 Task: Find connections with filter location Kadaň with filter topic #CVwith filter profile language French with filter current company Micron Technology with filter school Indian Institute of Information Technology, Design and Manufacturing, Jabalpur with filter industry Electric Power Transmission, Control, and Distribution with filter service category Management with filter keywords title VP of Miscellaneous Stuff
Action: Mouse moved to (543, 66)
Screenshot: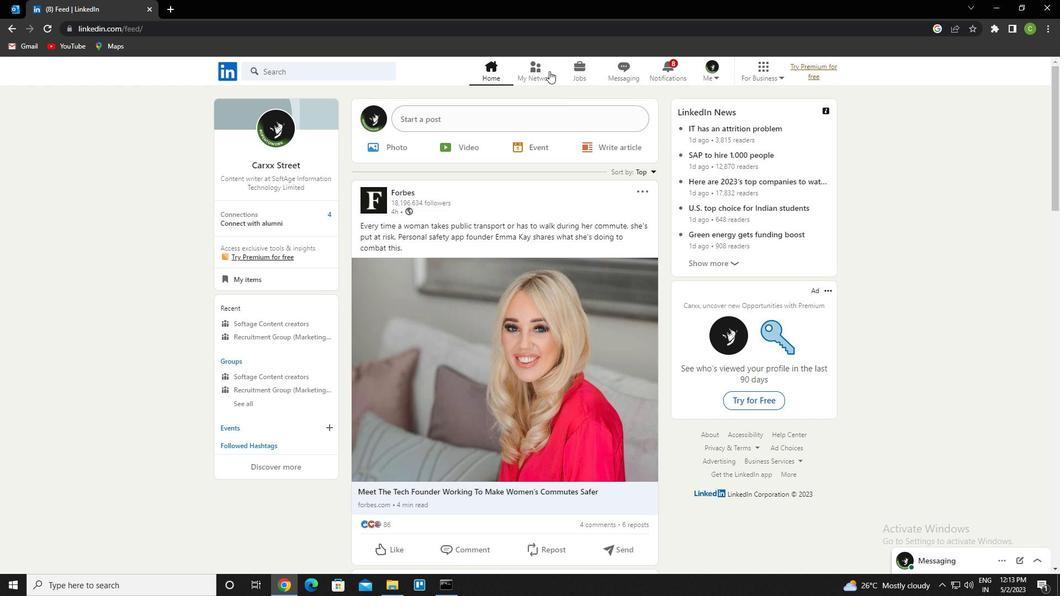 
Action: Mouse pressed left at (543, 66)
Screenshot: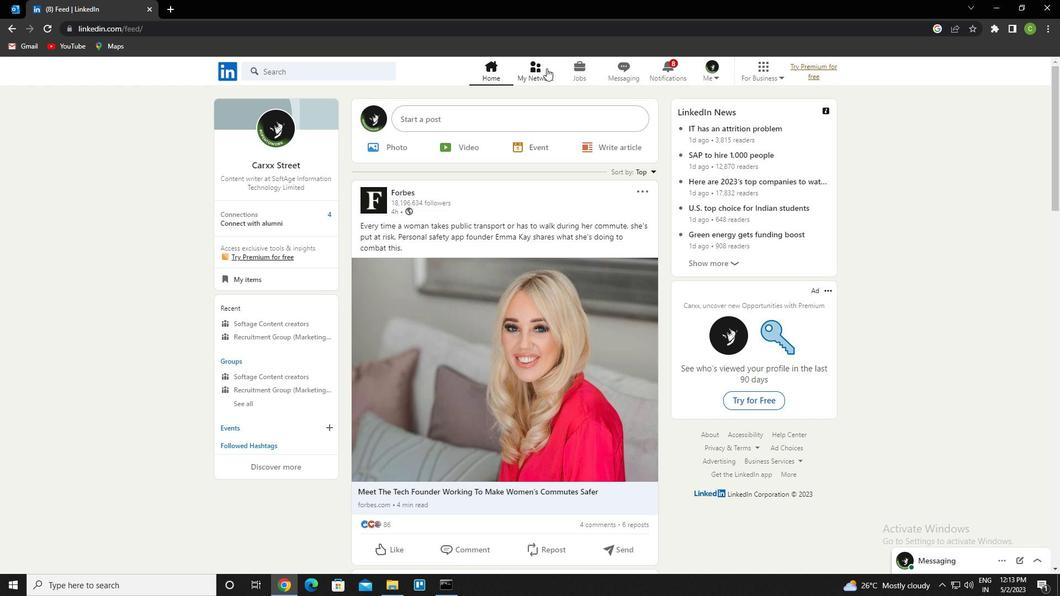 
Action: Mouse moved to (326, 133)
Screenshot: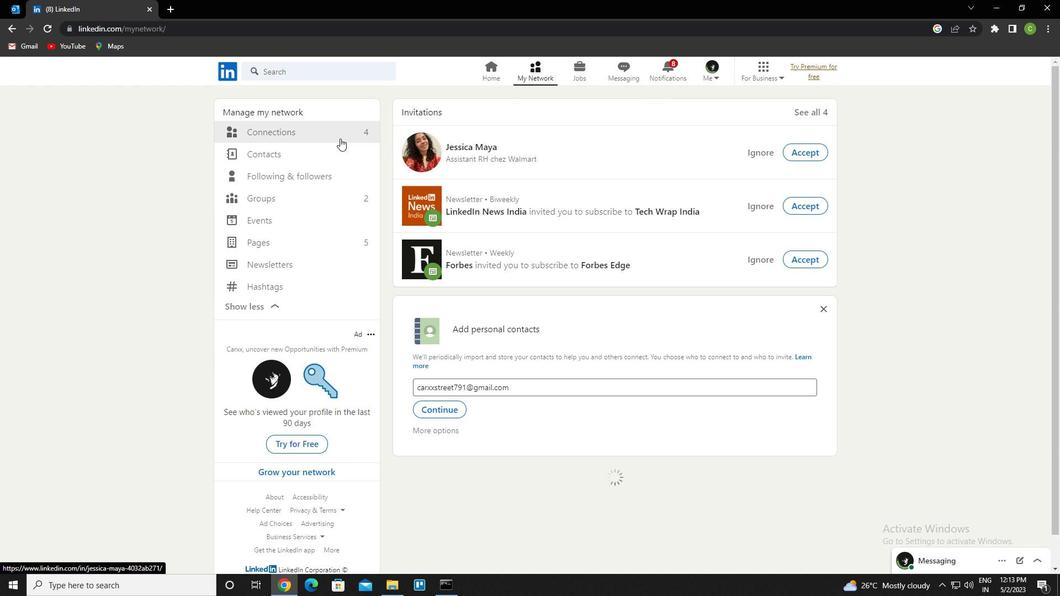 
Action: Mouse pressed left at (326, 133)
Screenshot: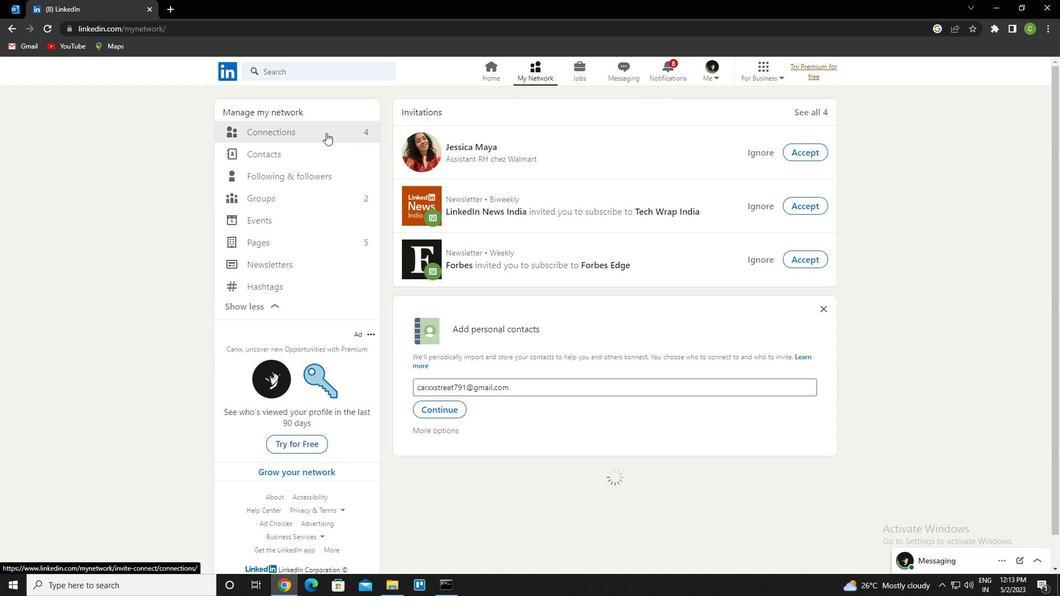
Action: Mouse moved to (616, 136)
Screenshot: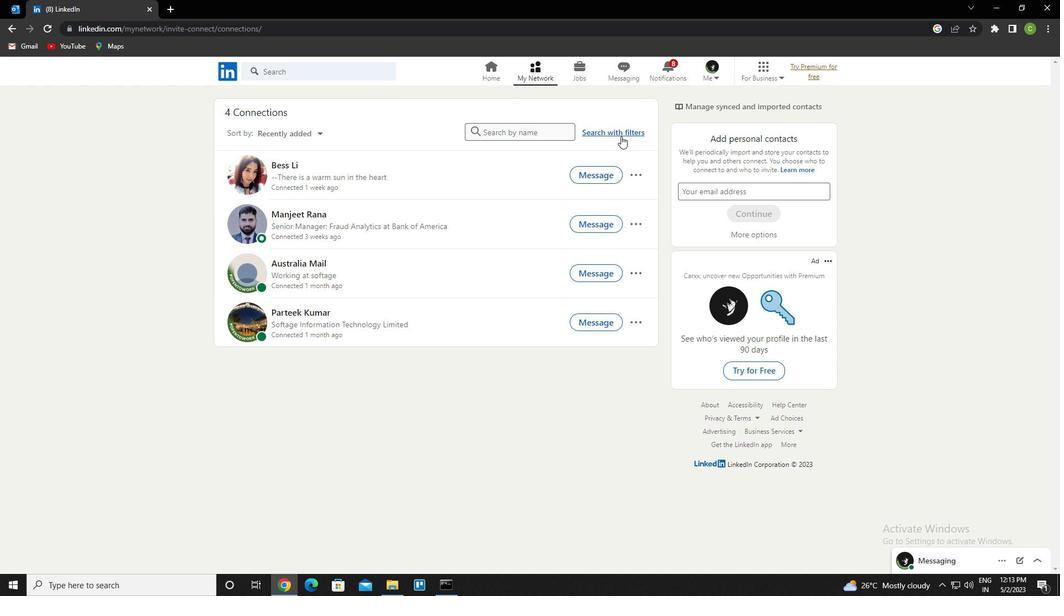 
Action: Mouse pressed left at (616, 136)
Screenshot: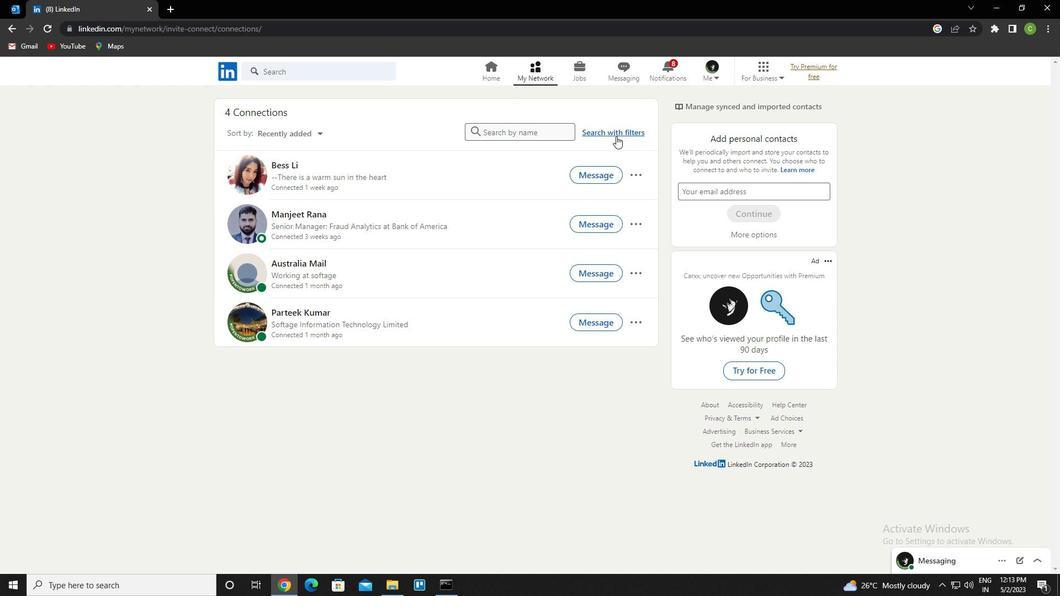 
Action: Mouse moved to (568, 101)
Screenshot: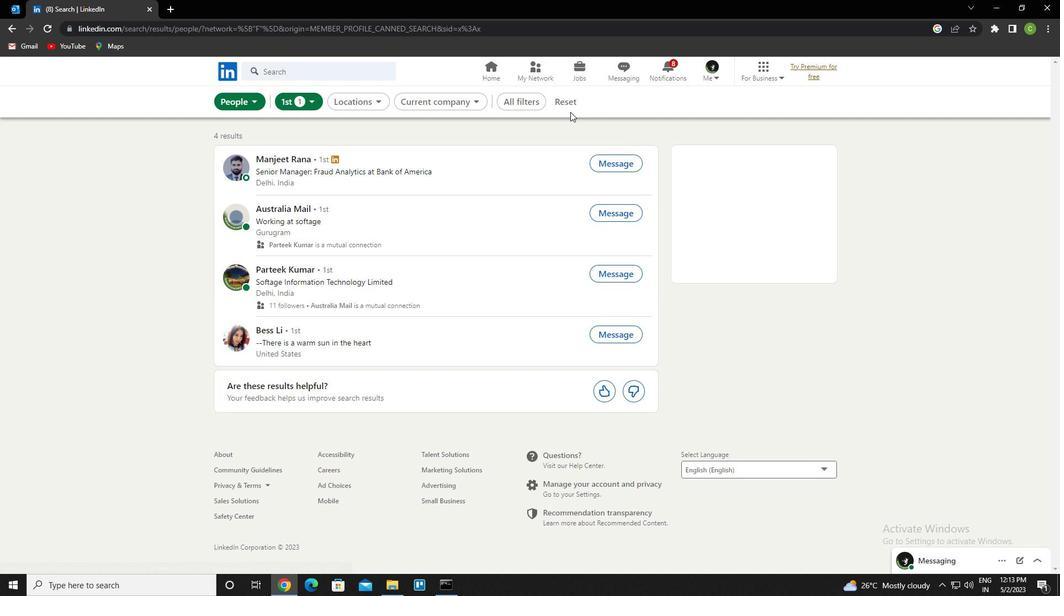 
Action: Mouse pressed left at (568, 101)
Screenshot: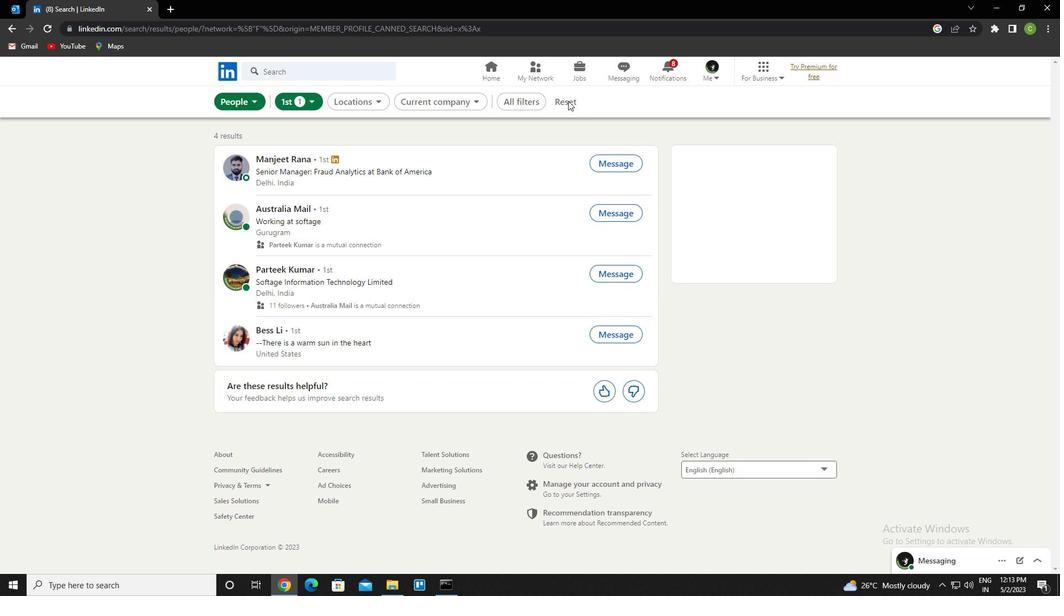 
Action: Mouse moved to (554, 101)
Screenshot: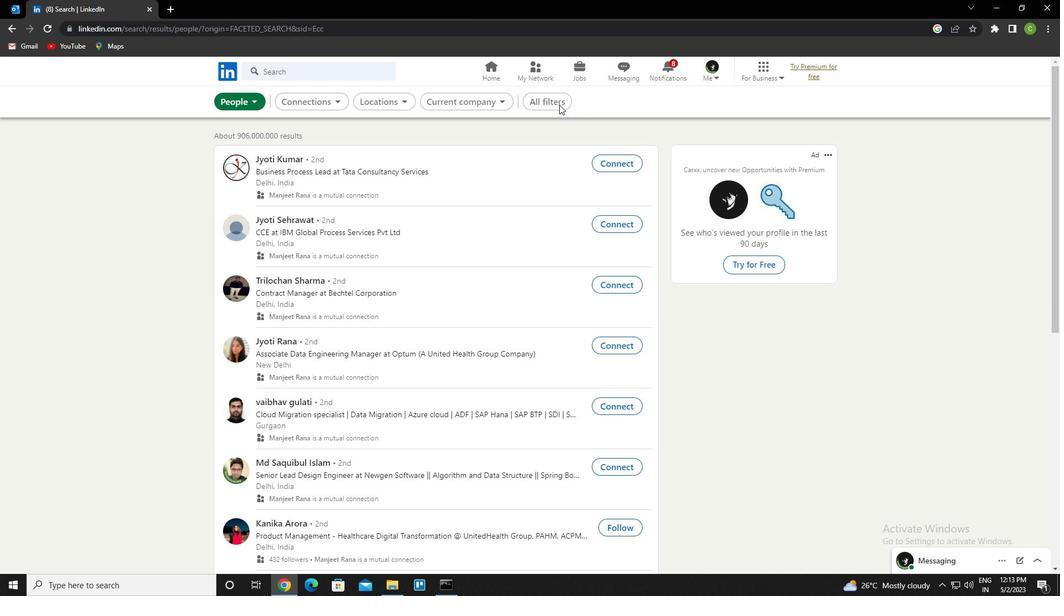 
Action: Mouse pressed left at (554, 101)
Screenshot: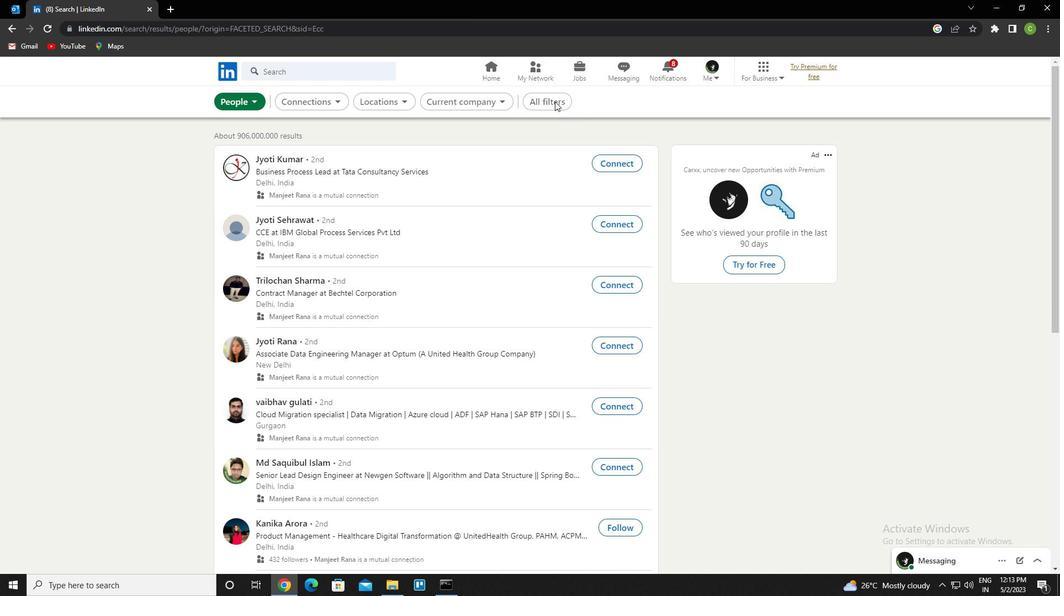 
Action: Mouse moved to (864, 361)
Screenshot: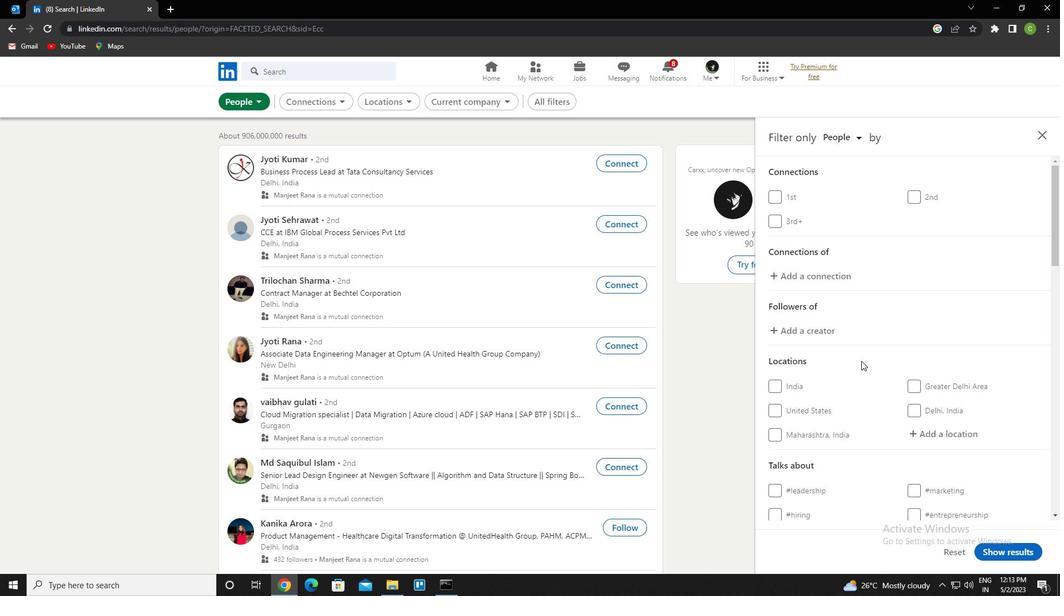 
Action: Mouse scrolled (864, 360) with delta (0, 0)
Screenshot: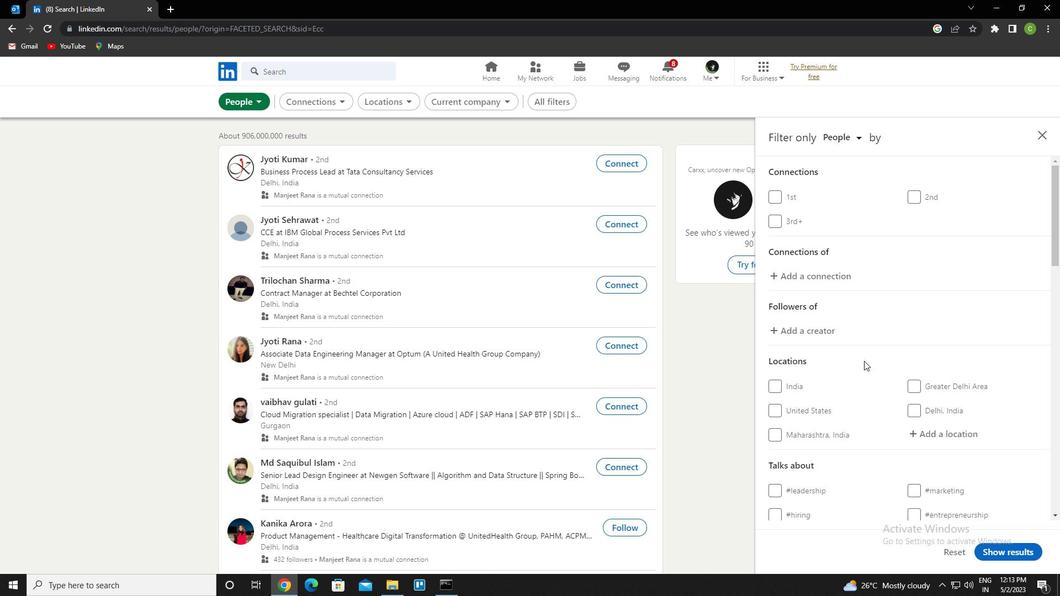 
Action: Mouse scrolled (864, 360) with delta (0, 0)
Screenshot: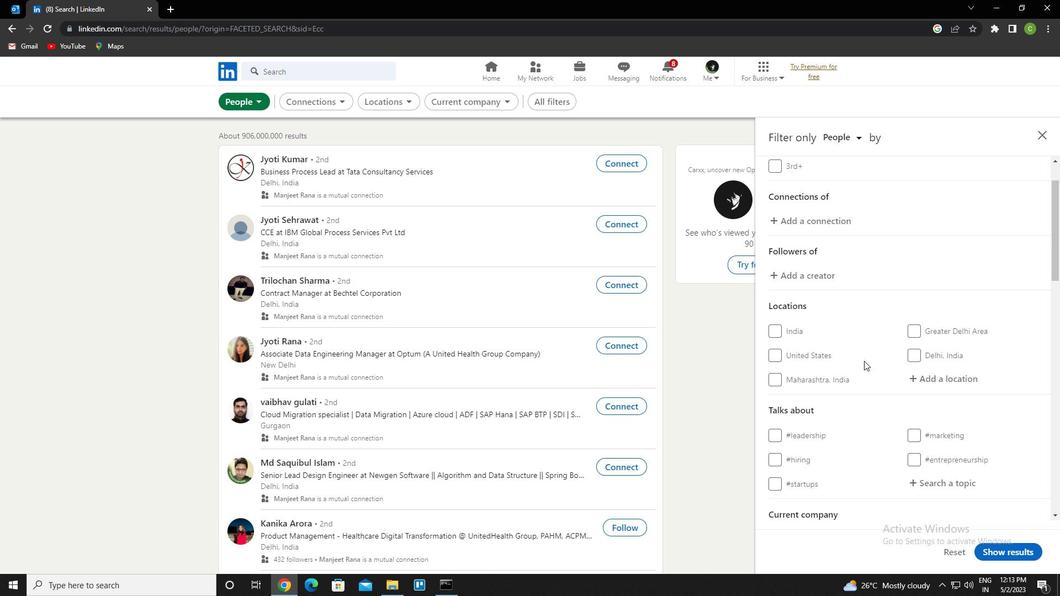 
Action: Mouse moved to (940, 323)
Screenshot: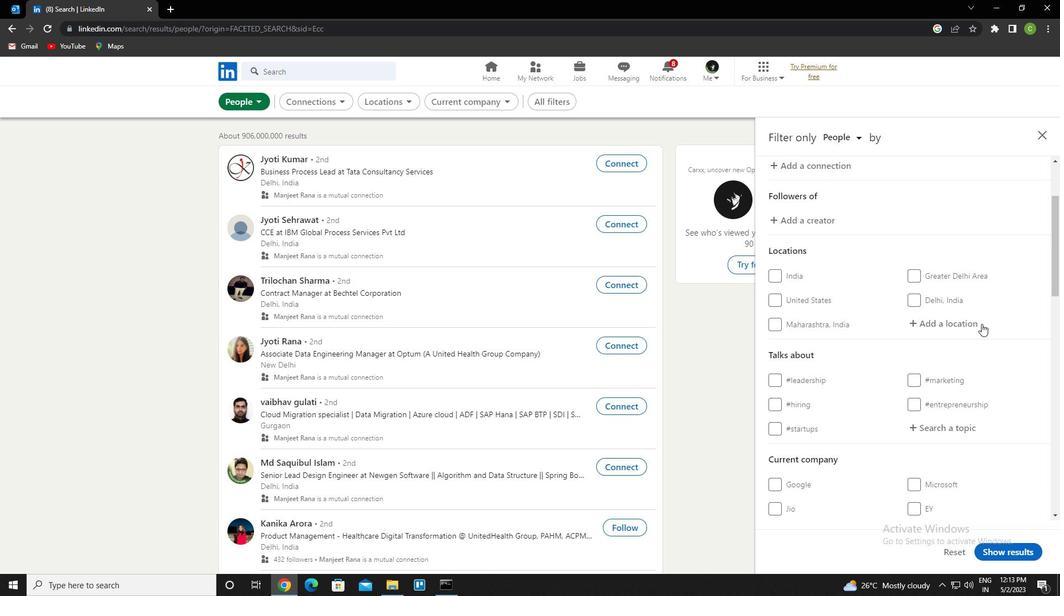 
Action: Mouse pressed left at (940, 323)
Screenshot: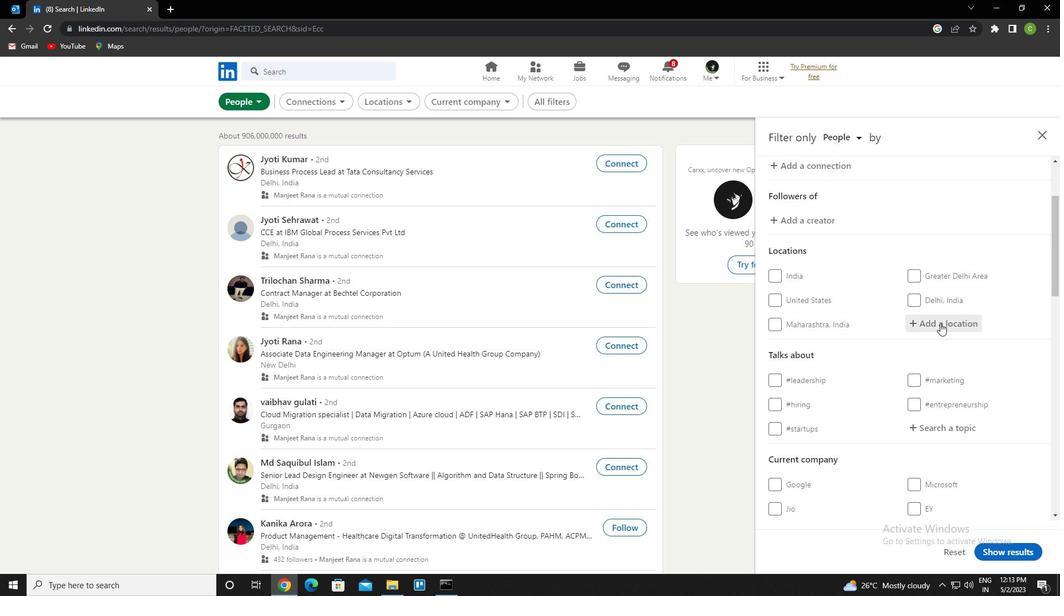 
Action: Key pressed <Key.caps_lock>k<Key.caps_lock>adan<Key.down><Key.enter>
Screenshot: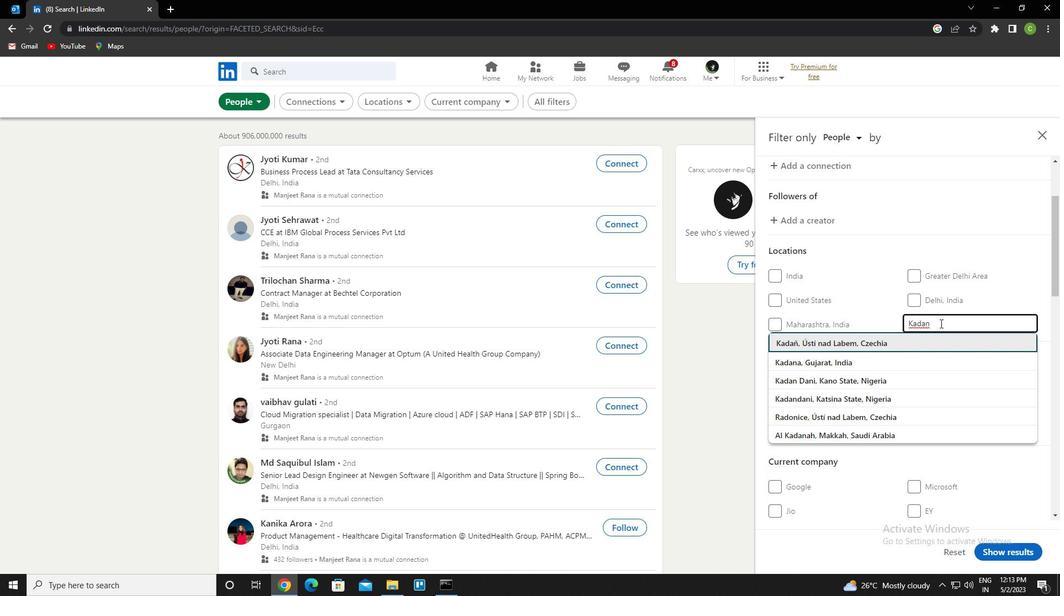 
Action: Mouse scrolled (940, 323) with delta (0, 0)
Screenshot: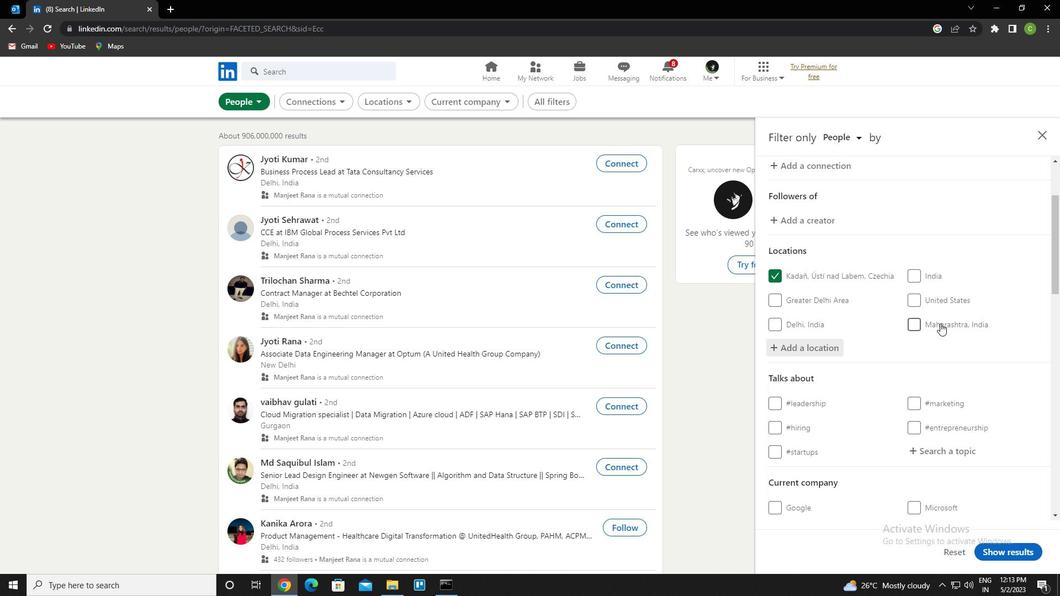 
Action: Mouse scrolled (940, 323) with delta (0, 0)
Screenshot: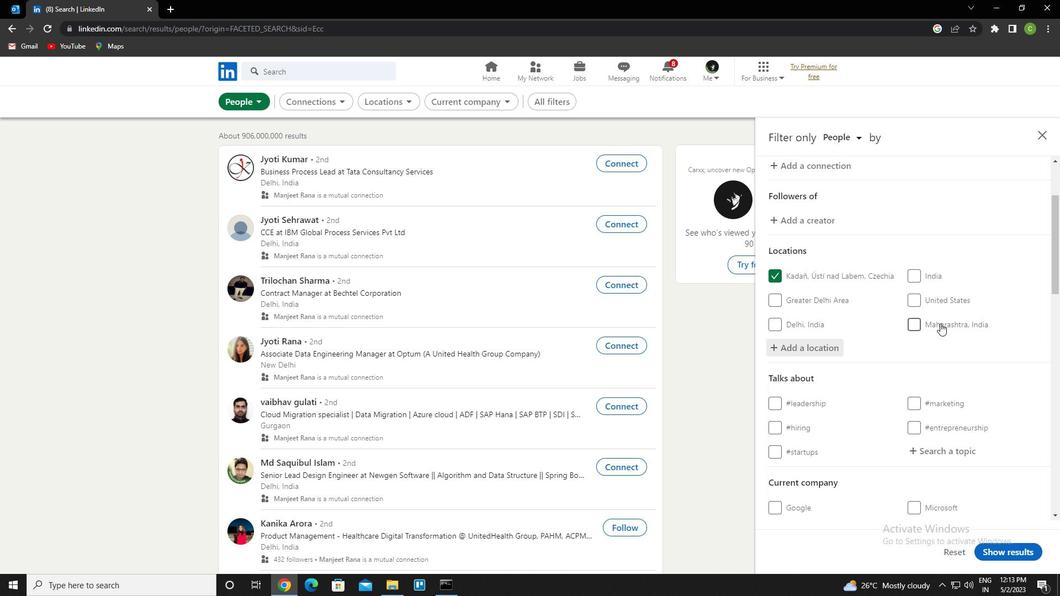 
Action: Mouse moved to (944, 336)
Screenshot: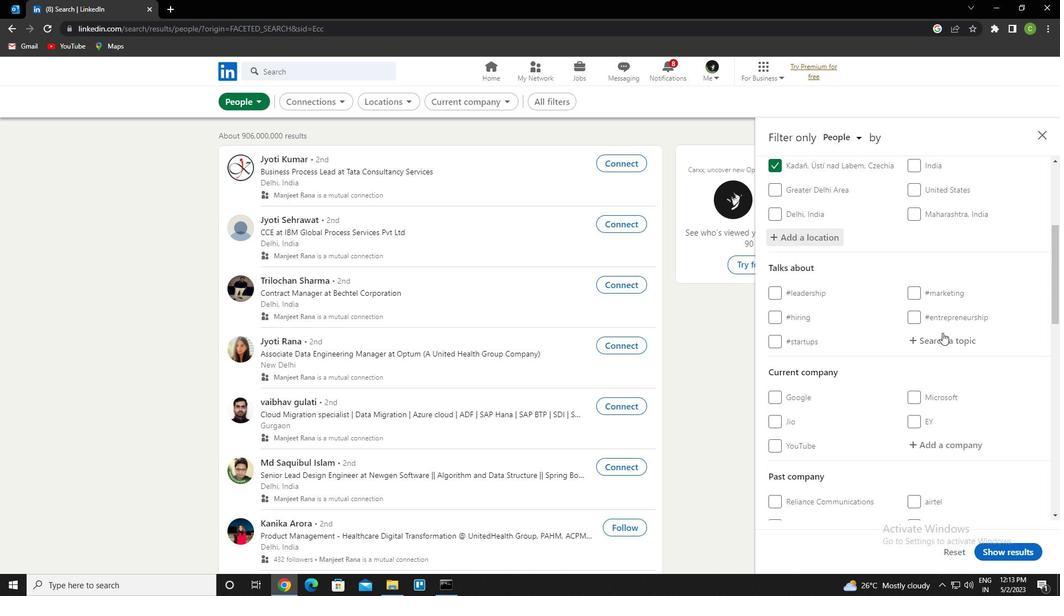
Action: Mouse pressed left at (944, 336)
Screenshot: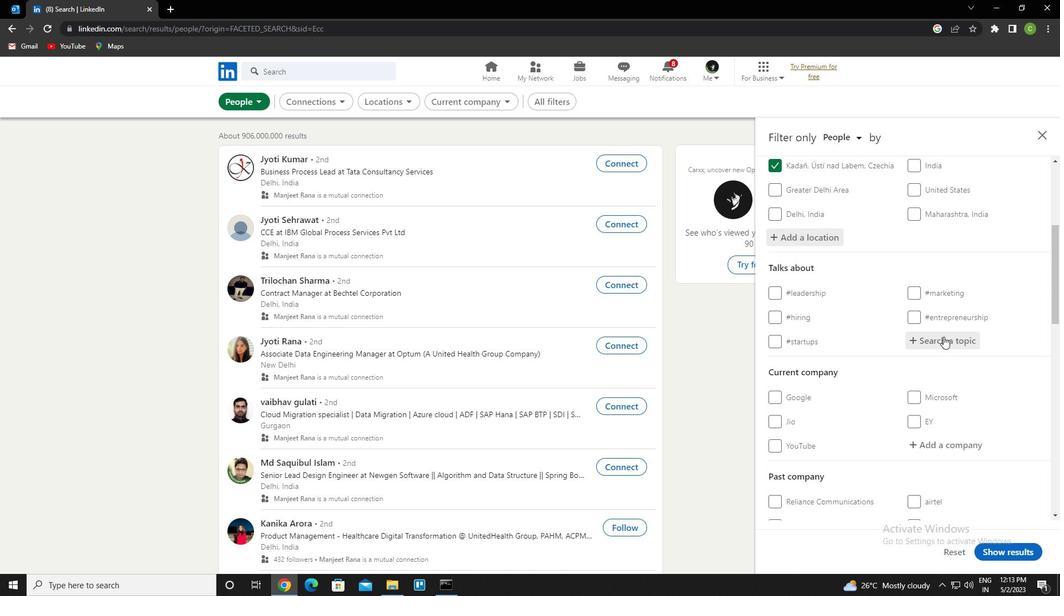 
Action: Key pressed vc<Key.backspace><Key.backspace>cv<Key.down><Key.enter>
Screenshot: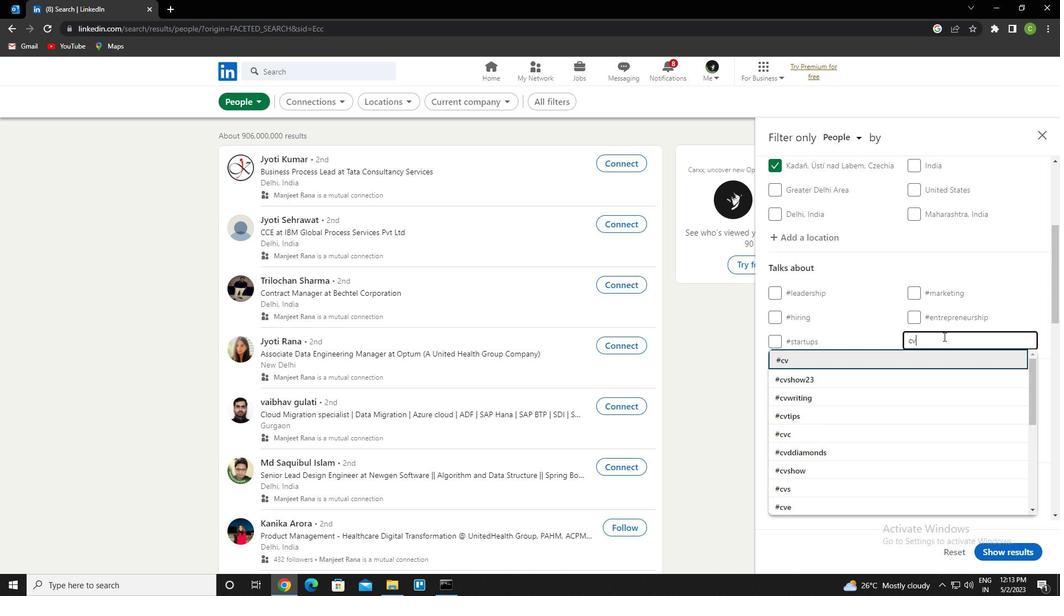 
Action: Mouse scrolled (944, 336) with delta (0, 0)
Screenshot: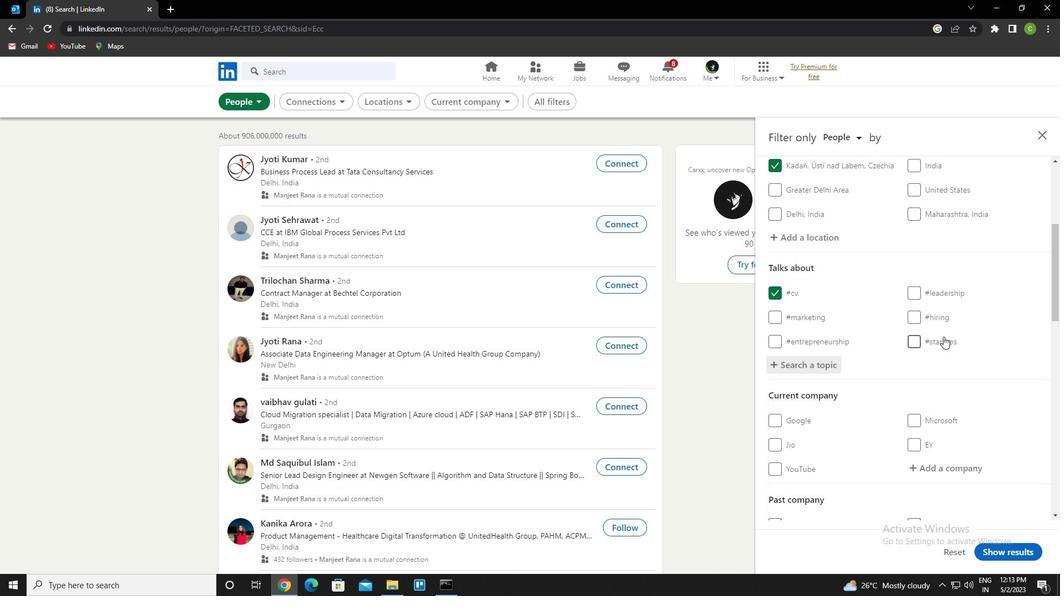 
Action: Mouse scrolled (944, 336) with delta (0, 0)
Screenshot: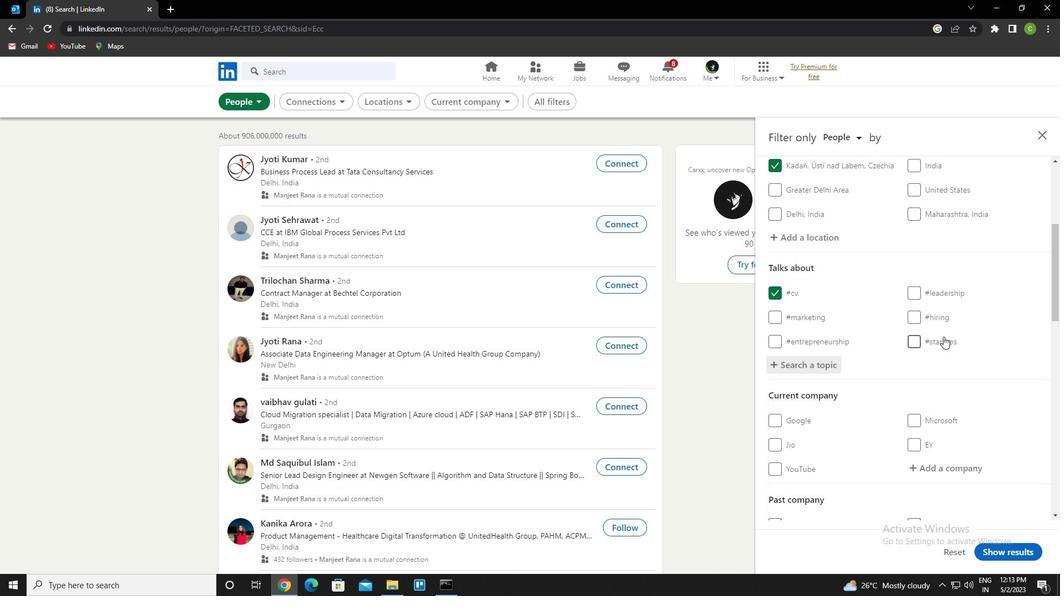 
Action: Mouse scrolled (944, 336) with delta (0, 0)
Screenshot: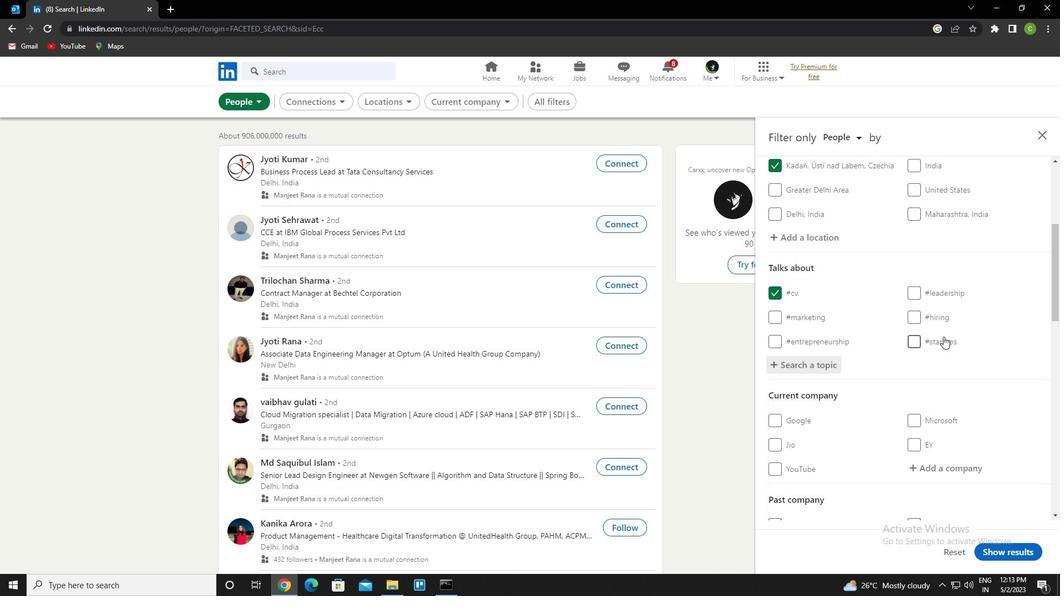
Action: Mouse scrolled (944, 336) with delta (0, 0)
Screenshot: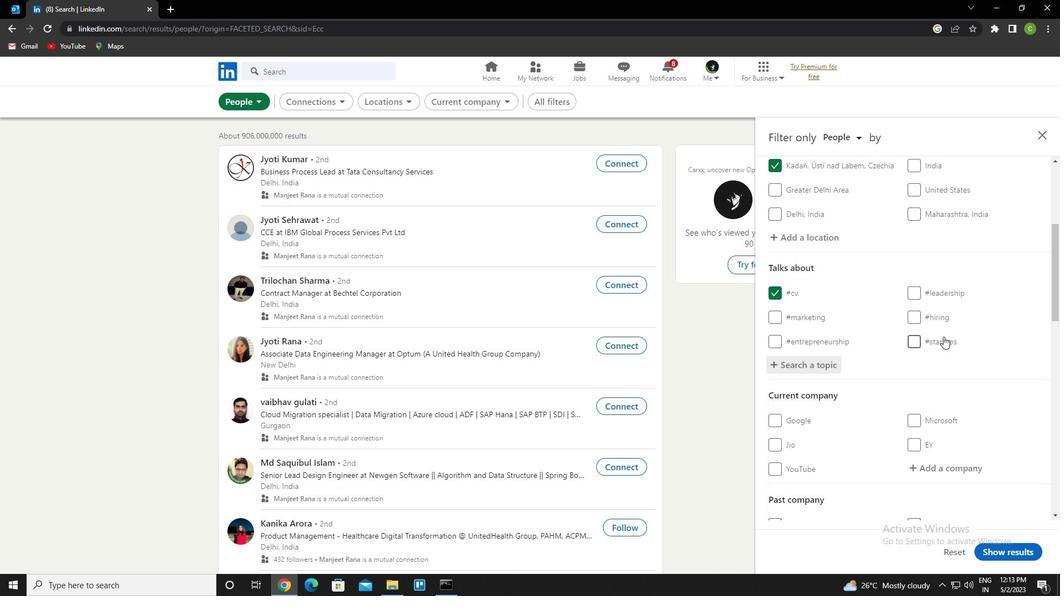 
Action: Mouse scrolled (944, 336) with delta (0, 0)
Screenshot: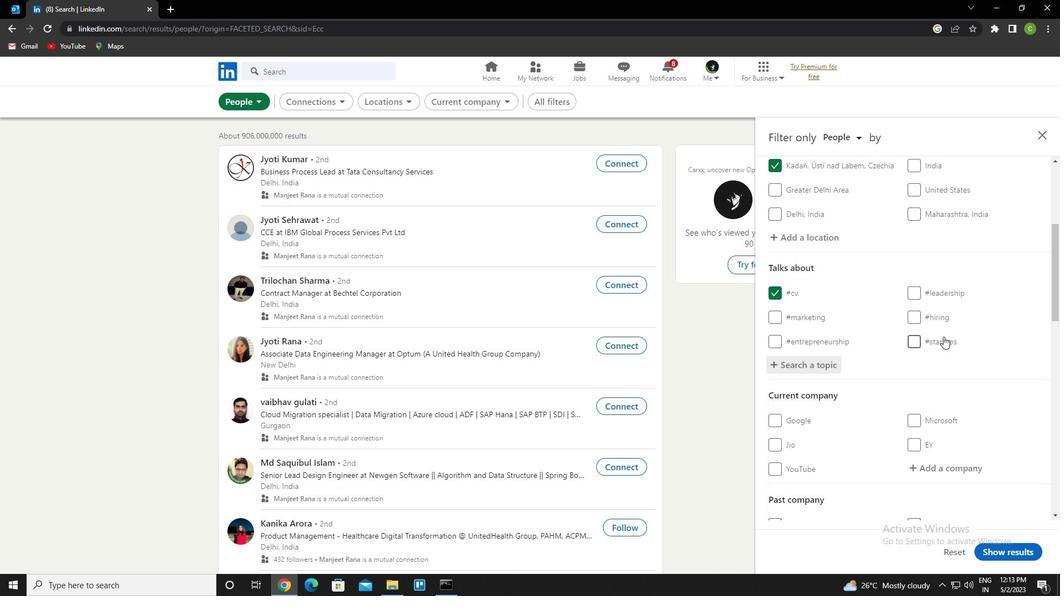 
Action: Mouse scrolled (944, 336) with delta (0, 0)
Screenshot: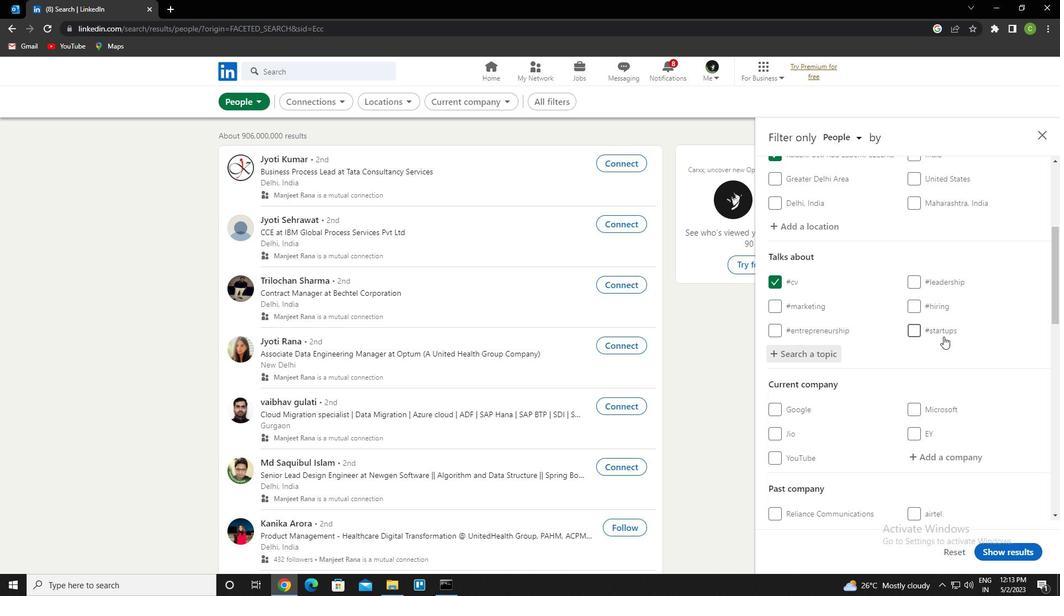 
Action: Mouse scrolled (944, 336) with delta (0, 0)
Screenshot: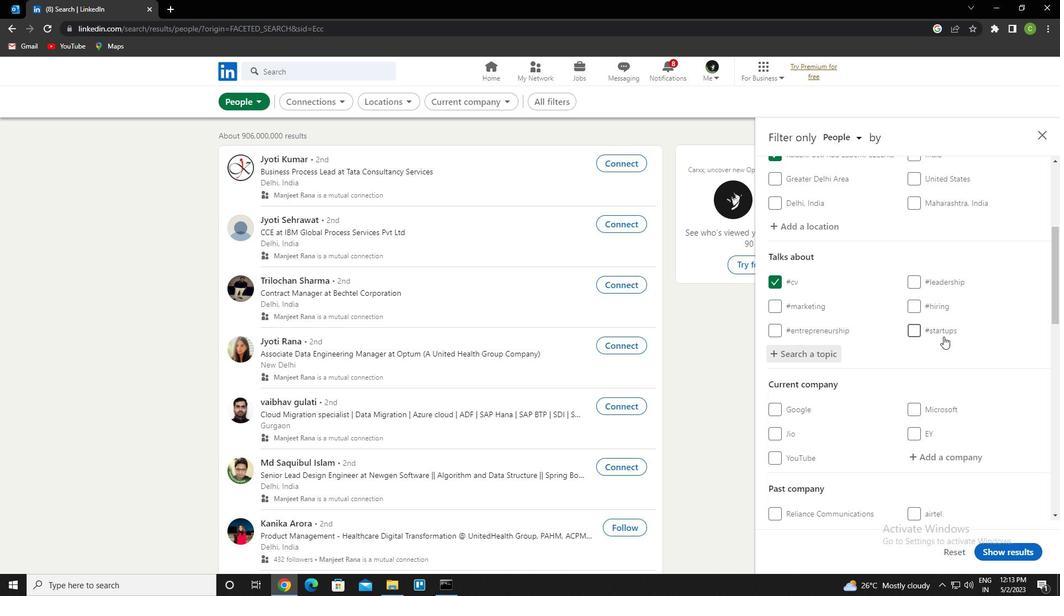 
Action: Mouse scrolled (944, 336) with delta (0, 0)
Screenshot: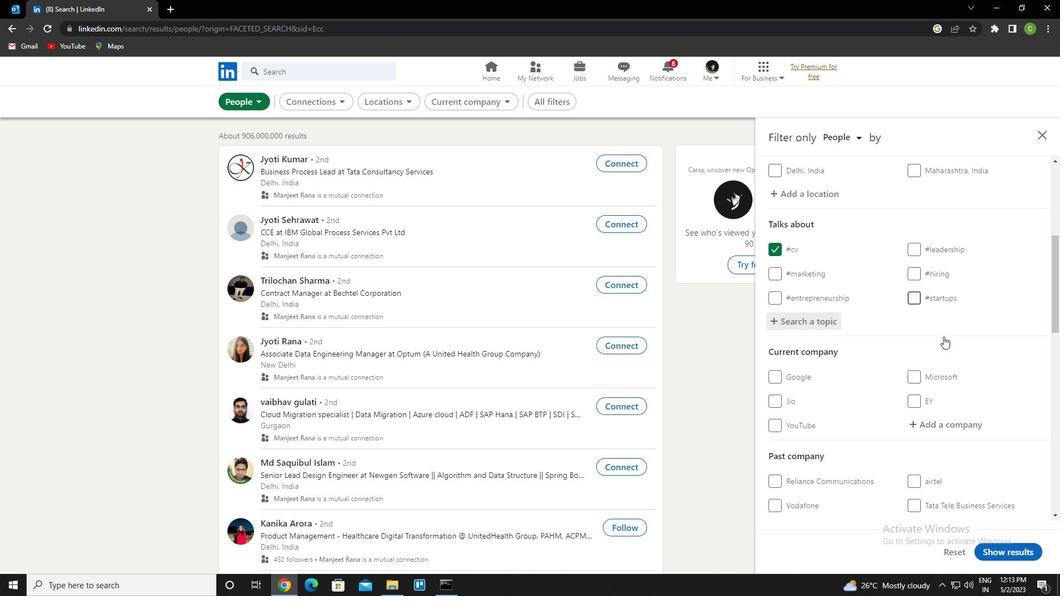
Action: Mouse moved to (848, 393)
Screenshot: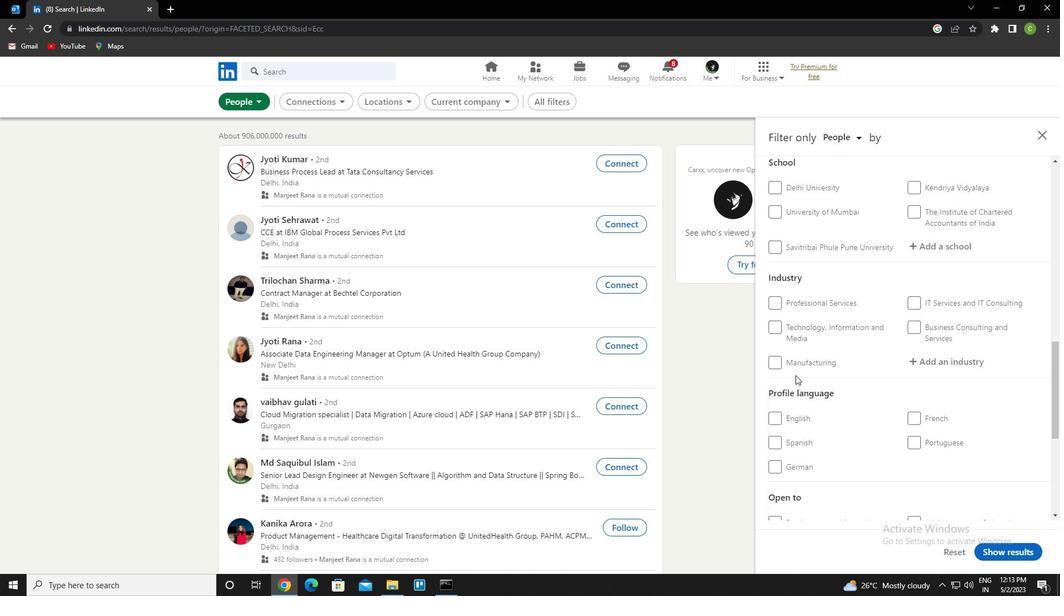 
Action: Mouse scrolled (848, 393) with delta (0, 0)
Screenshot: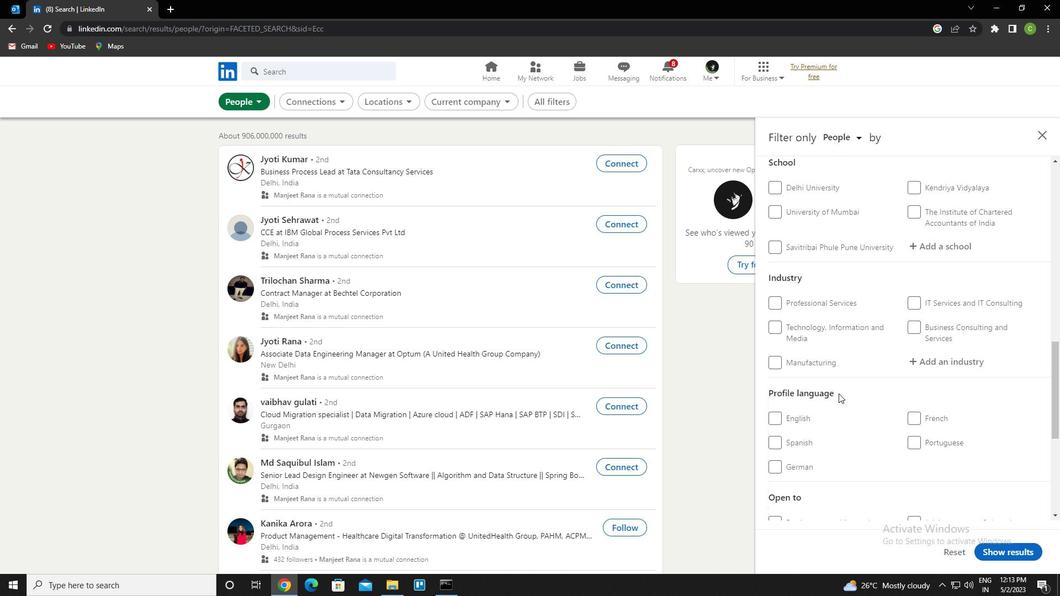 
Action: Mouse scrolled (848, 393) with delta (0, 0)
Screenshot: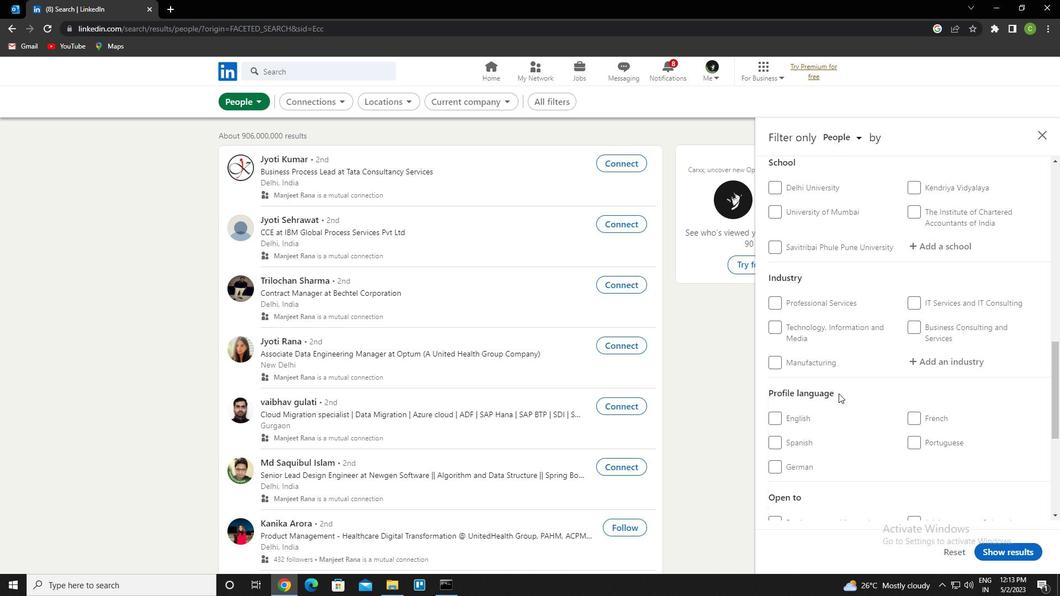 
Action: Mouse moved to (915, 307)
Screenshot: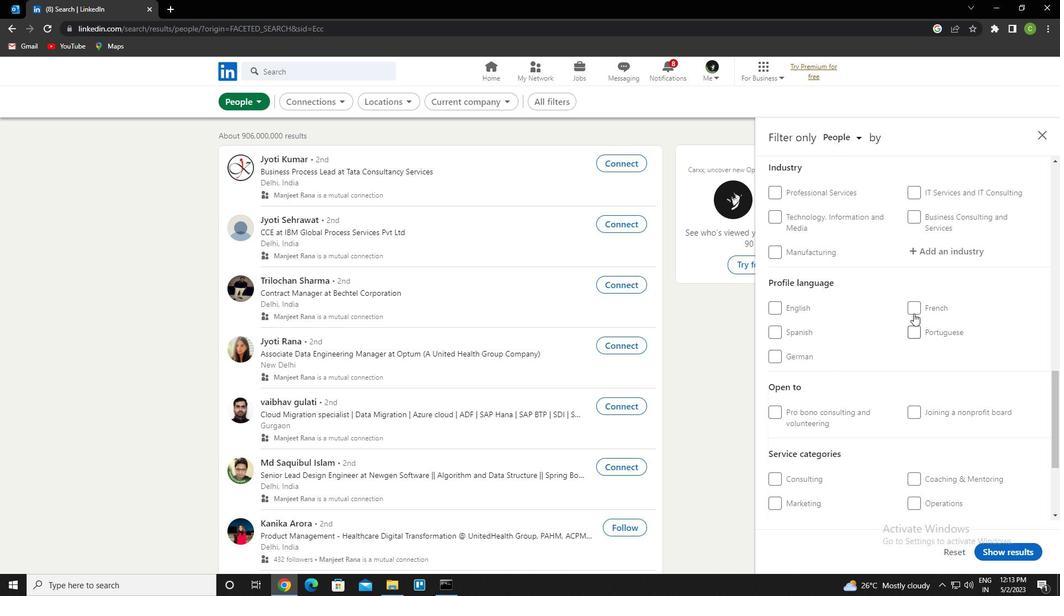 
Action: Mouse pressed left at (915, 307)
Screenshot: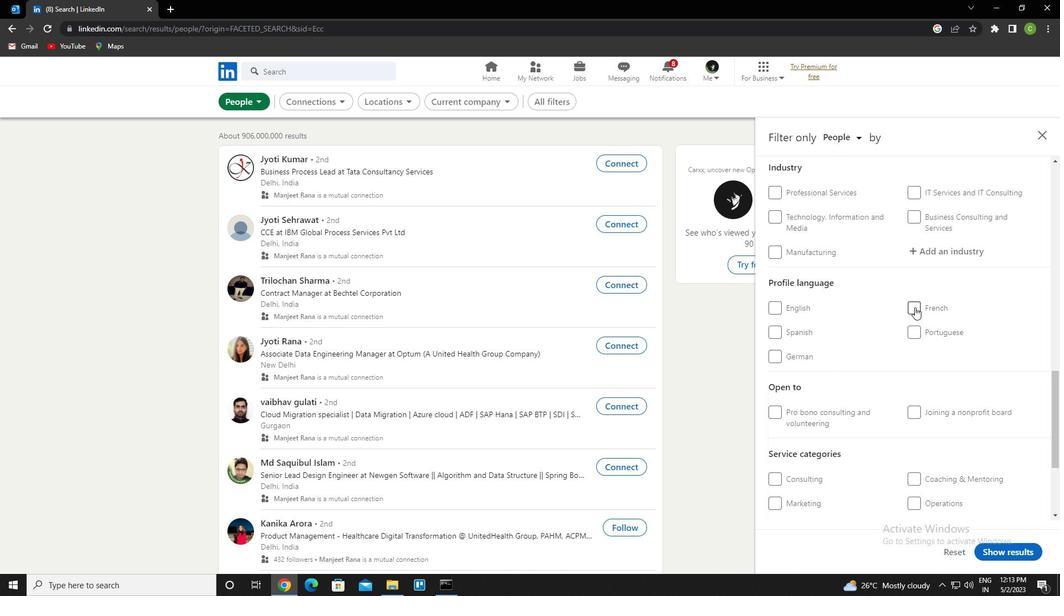 
Action: Mouse moved to (901, 394)
Screenshot: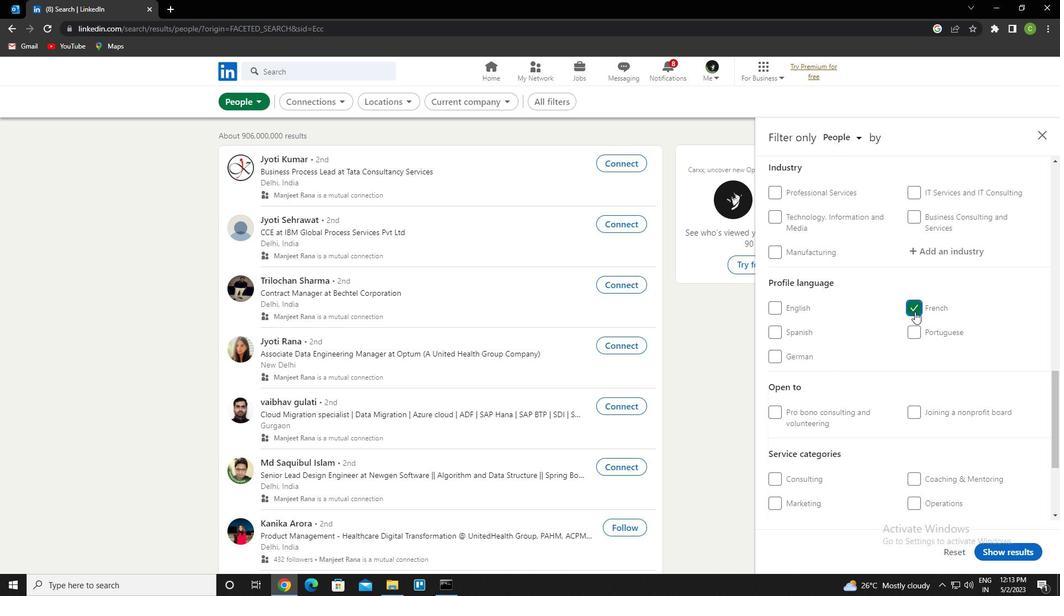 
Action: Mouse scrolled (901, 394) with delta (0, 0)
Screenshot: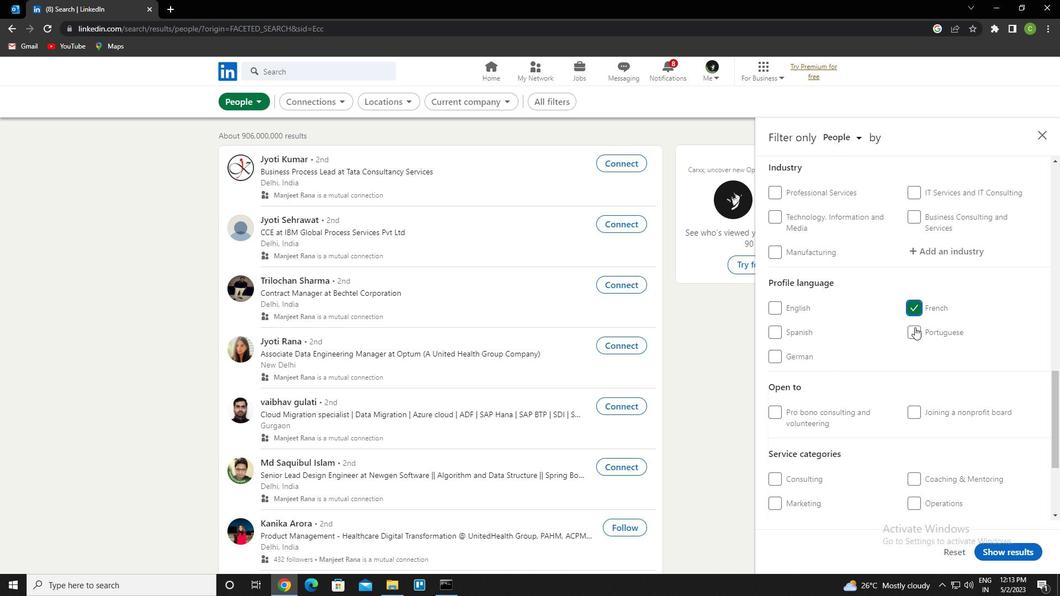 
Action: Mouse scrolled (901, 394) with delta (0, 0)
Screenshot: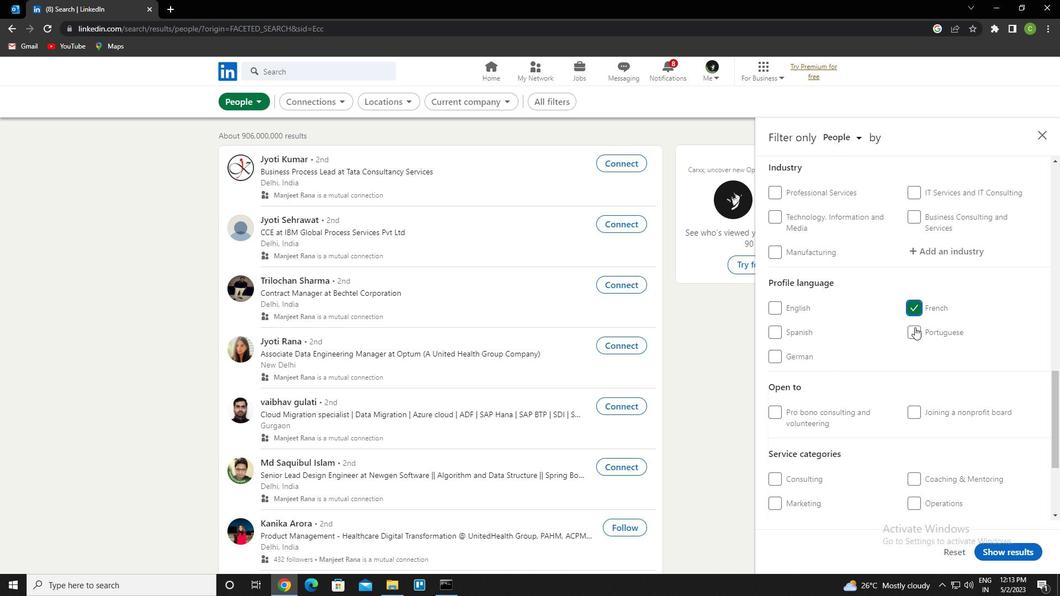 
Action: Mouse scrolled (901, 394) with delta (0, 0)
Screenshot: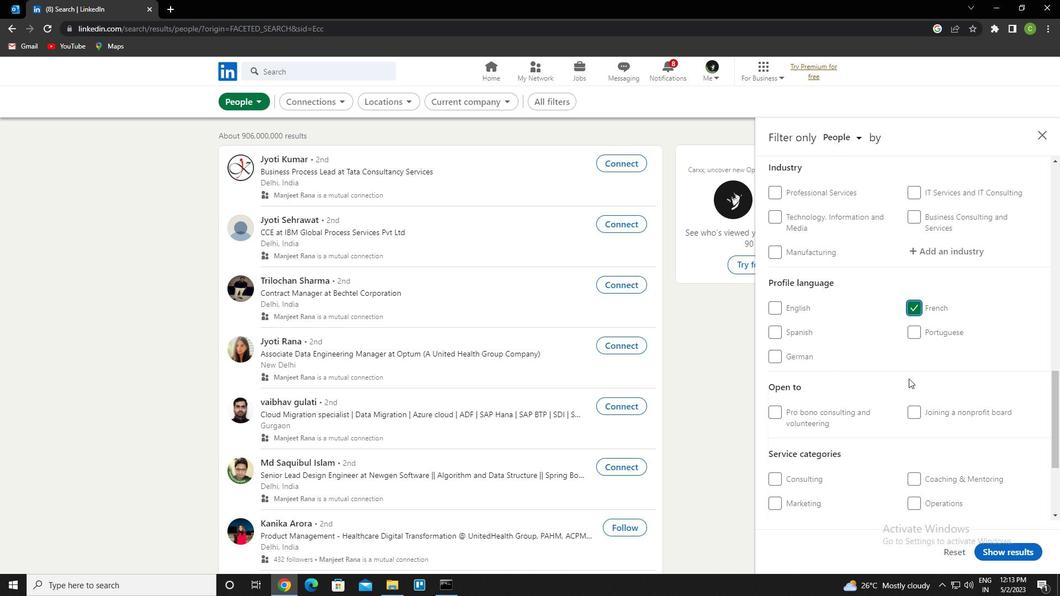 
Action: Mouse scrolled (901, 394) with delta (0, 0)
Screenshot: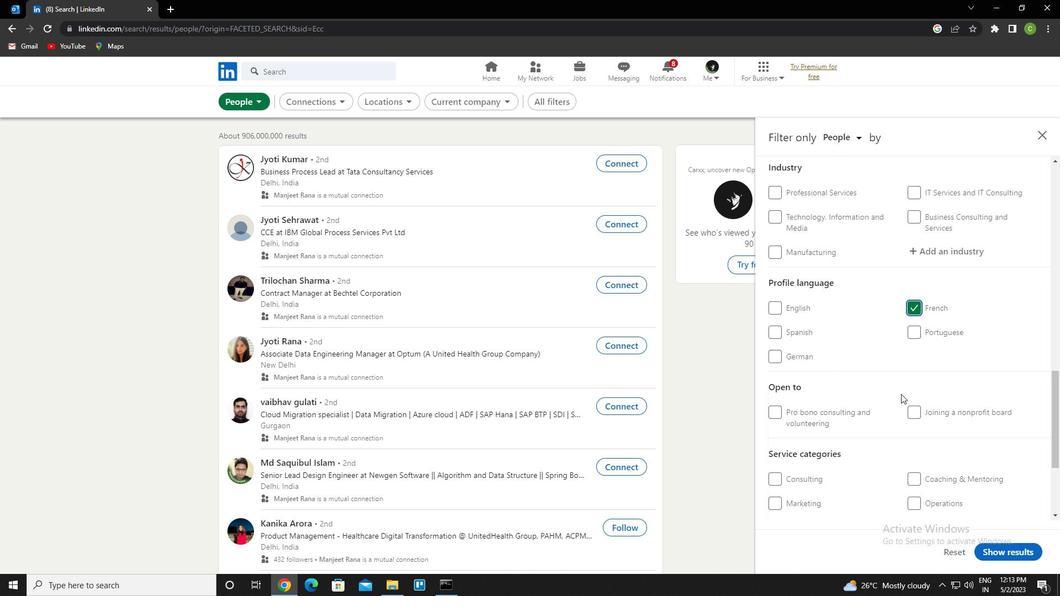 
Action: Mouse scrolled (901, 394) with delta (0, 0)
Screenshot: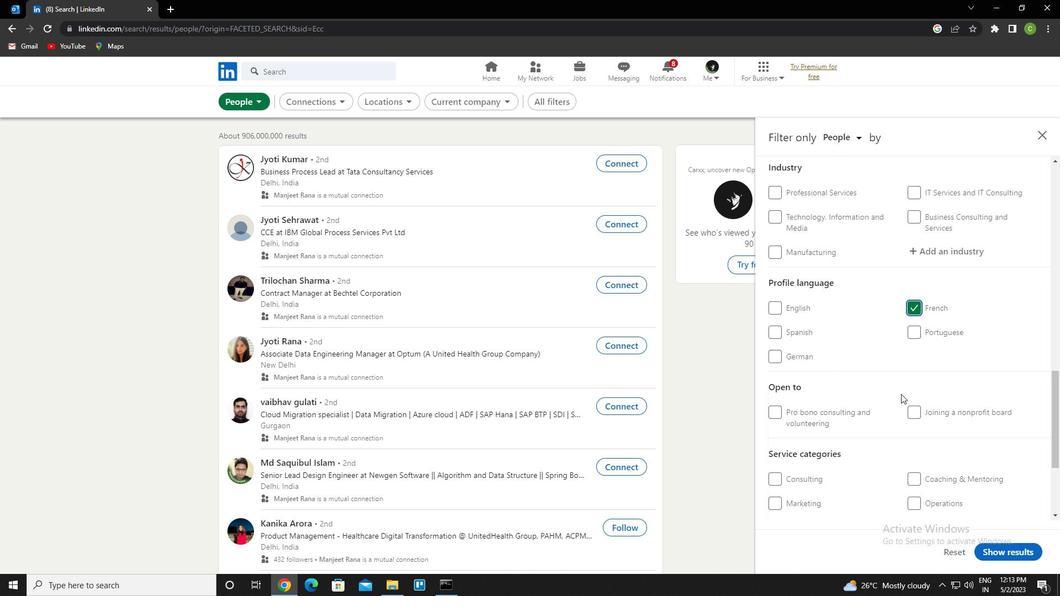 
Action: Mouse scrolled (901, 394) with delta (0, 0)
Screenshot: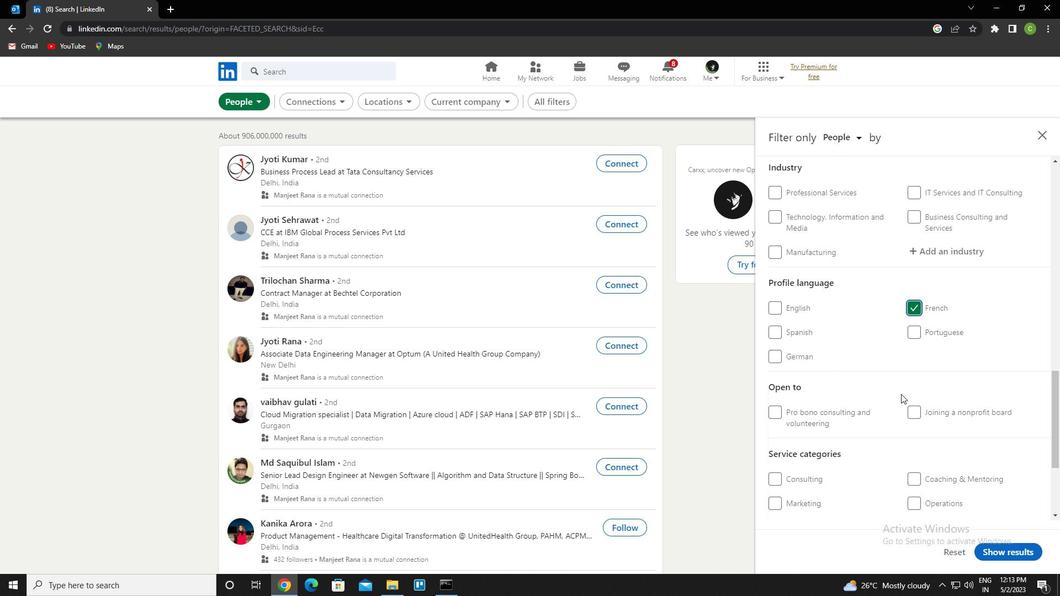 
Action: Mouse scrolled (901, 394) with delta (0, 0)
Screenshot: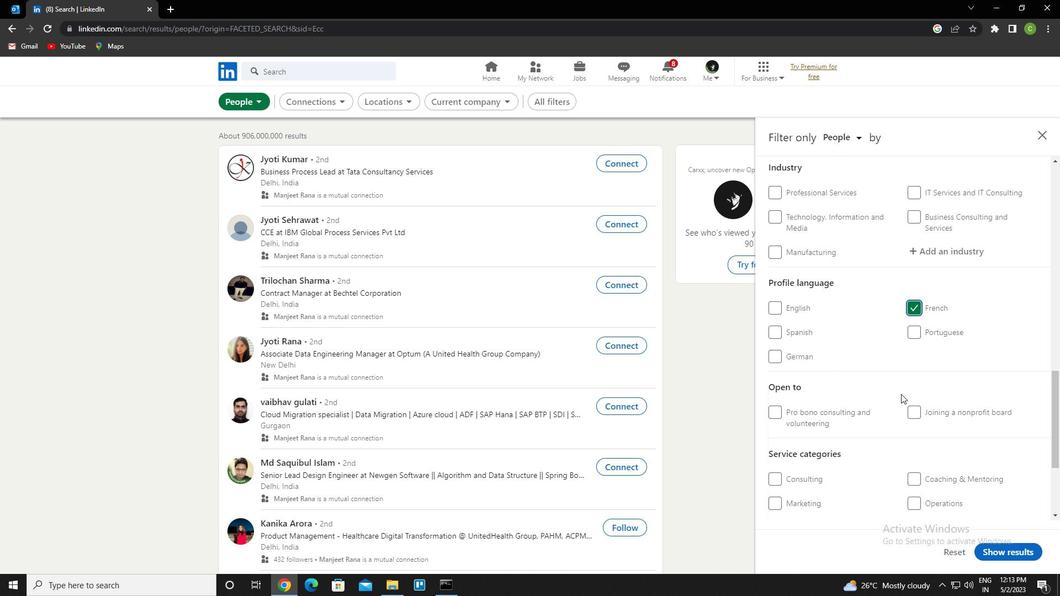 
Action: Mouse scrolled (901, 394) with delta (0, 0)
Screenshot: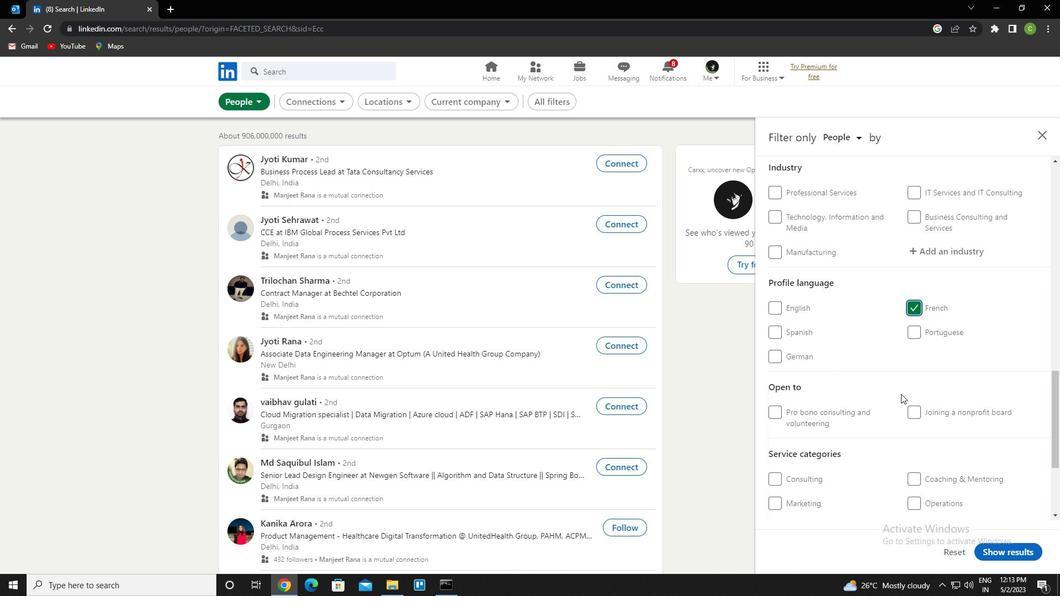 
Action: Mouse moved to (939, 359)
Screenshot: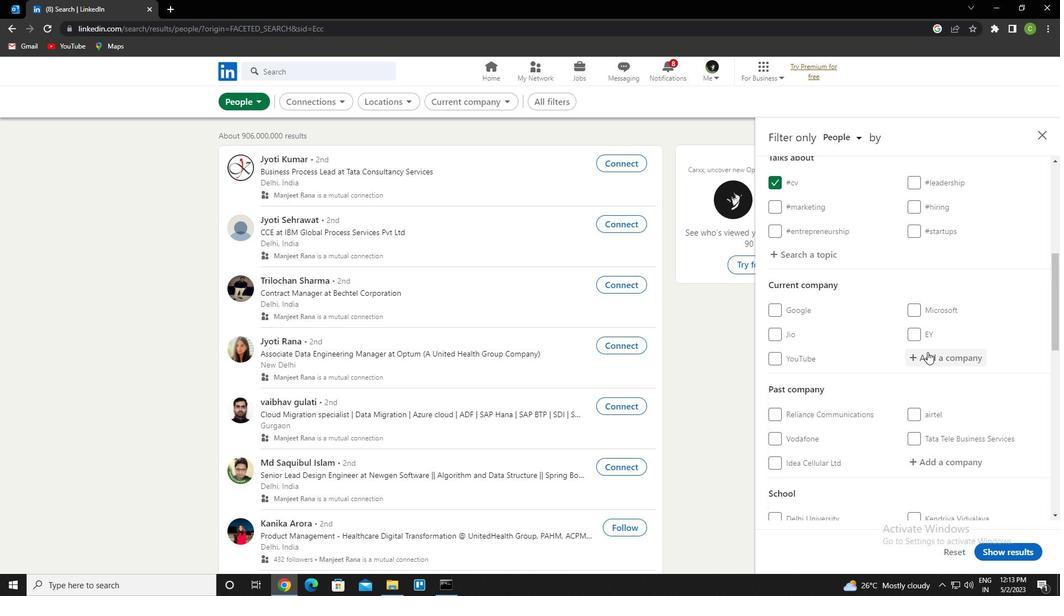 
Action: Mouse pressed left at (939, 359)
Screenshot: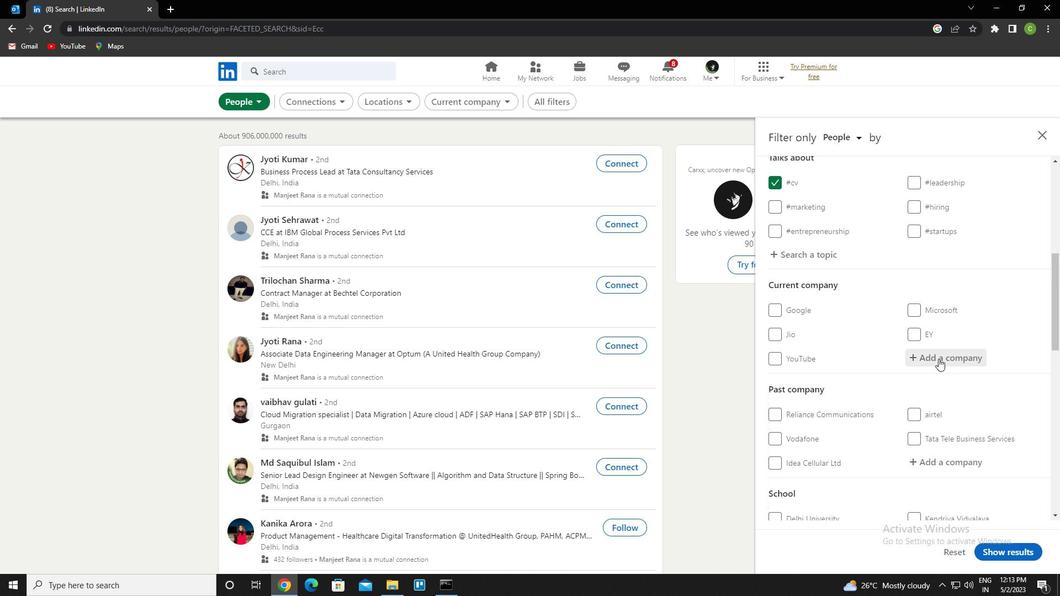 
Action: Key pressed <Key.caps_lock>m<Key.caps_lock>icron<Key.down><Key.enter>
Screenshot: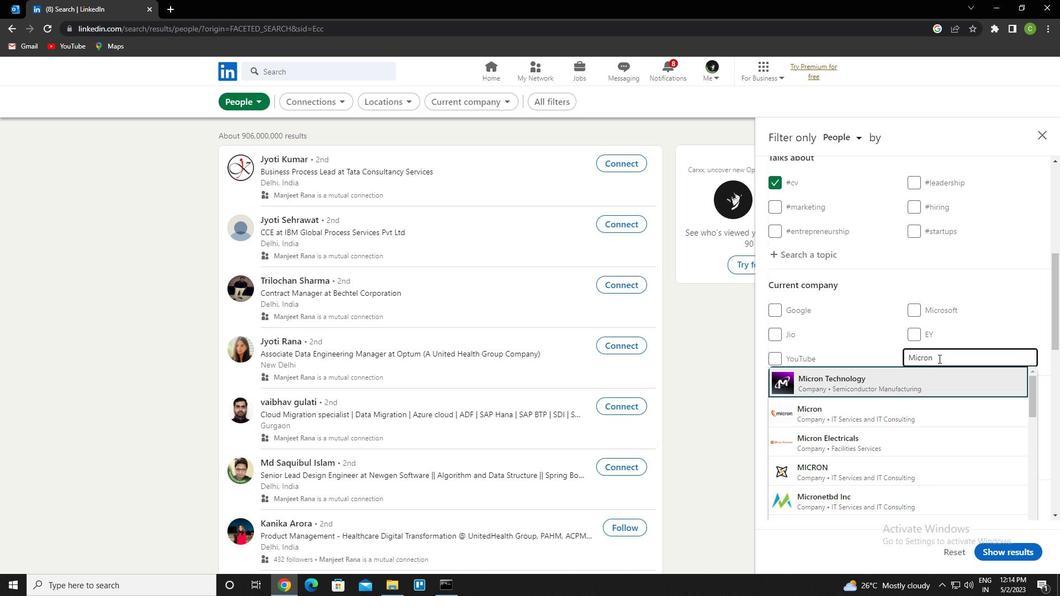 
Action: Mouse scrolled (939, 358) with delta (0, 0)
Screenshot: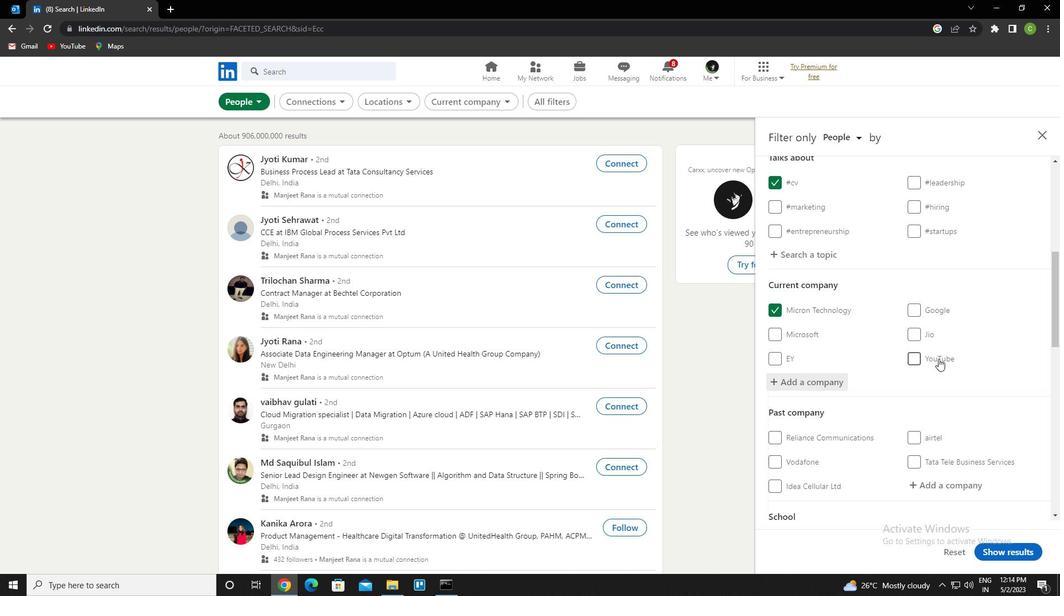 
Action: Mouse scrolled (939, 358) with delta (0, 0)
Screenshot: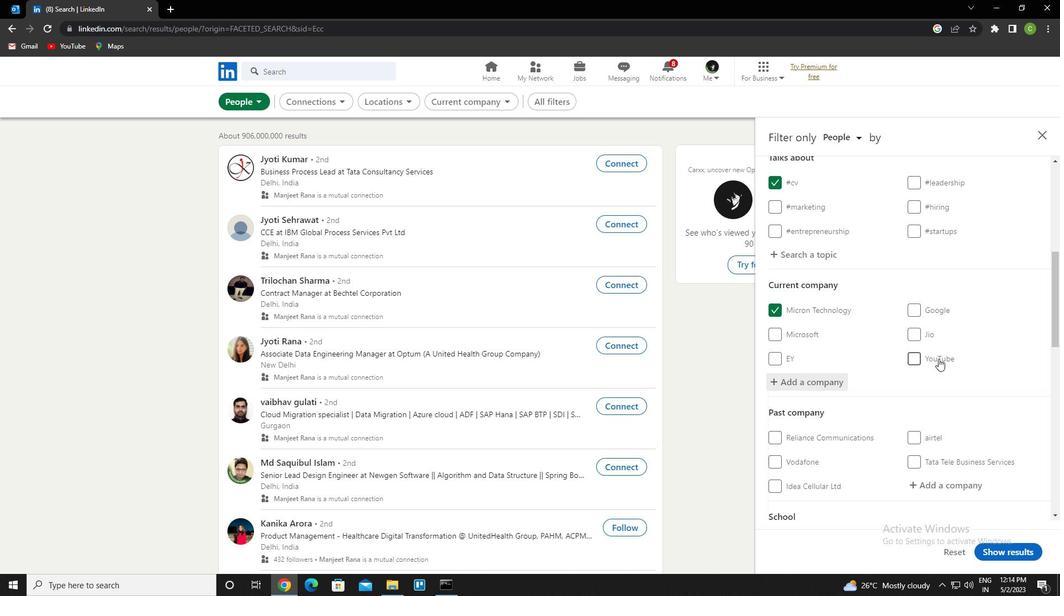 
Action: Mouse scrolled (939, 358) with delta (0, 0)
Screenshot: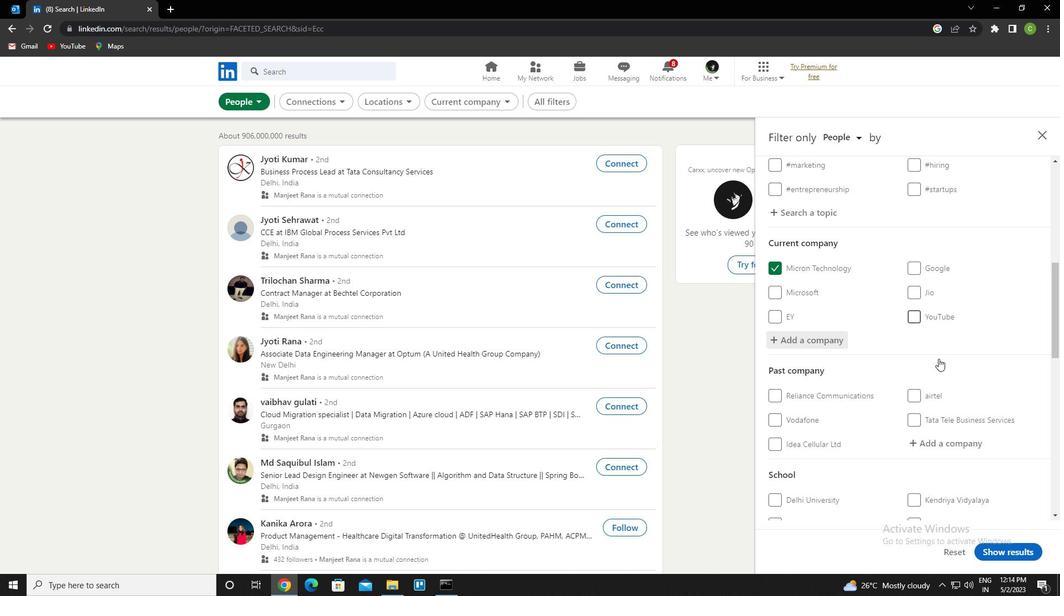 
Action: Mouse moved to (945, 363)
Screenshot: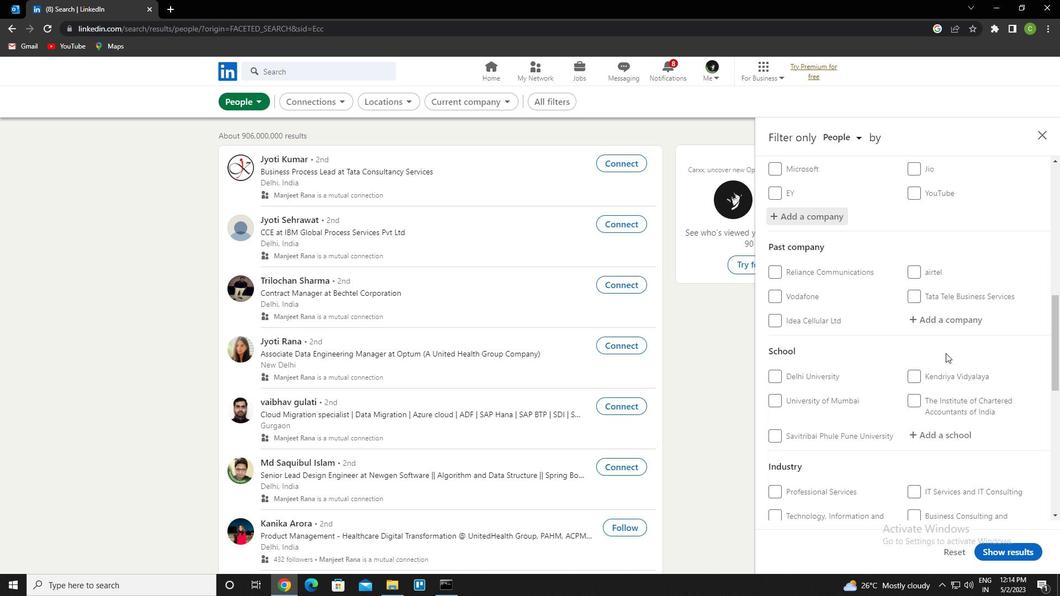 
Action: Mouse scrolled (945, 362) with delta (0, 0)
Screenshot: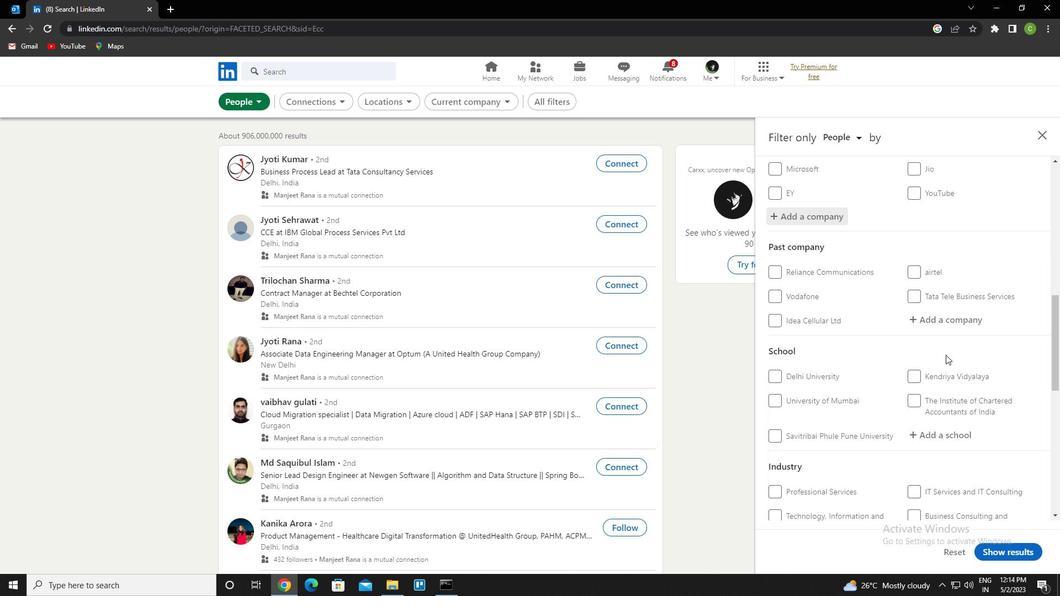 
Action: Mouse moved to (946, 363)
Screenshot: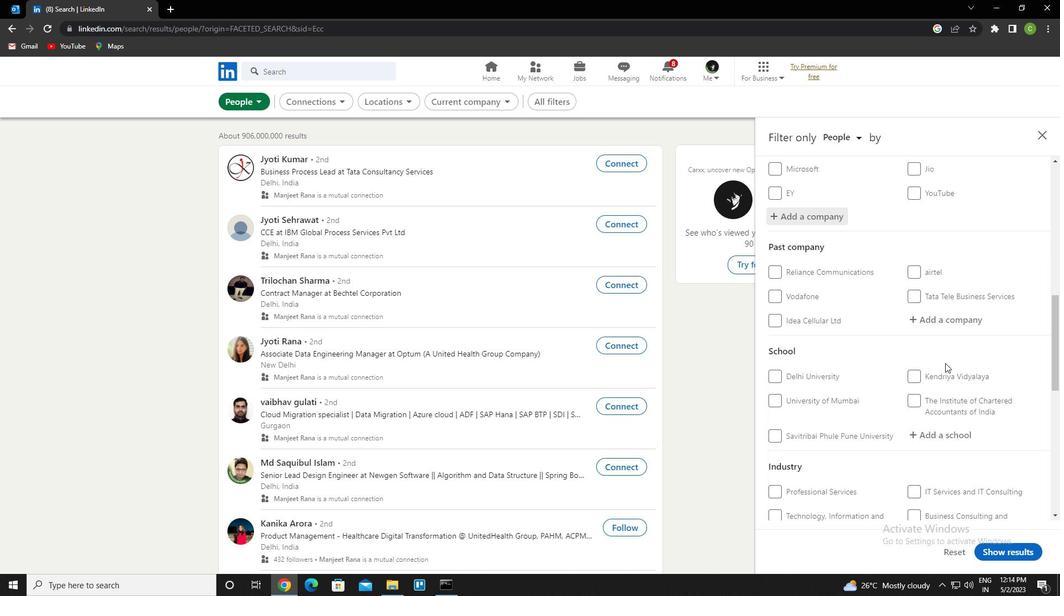 
Action: Mouse scrolled (946, 362) with delta (0, 0)
Screenshot: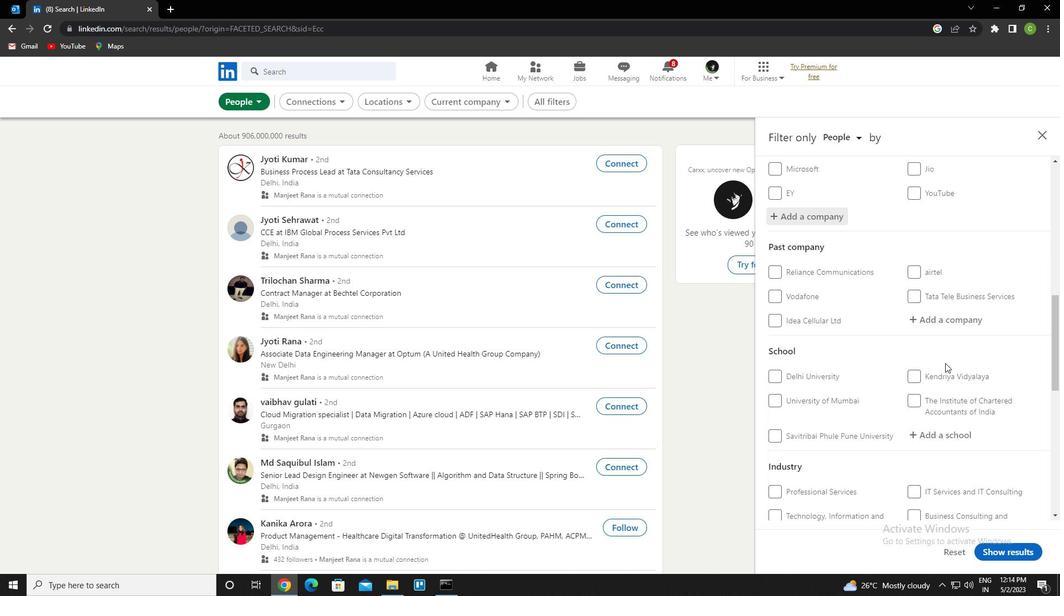
Action: Mouse moved to (941, 329)
Screenshot: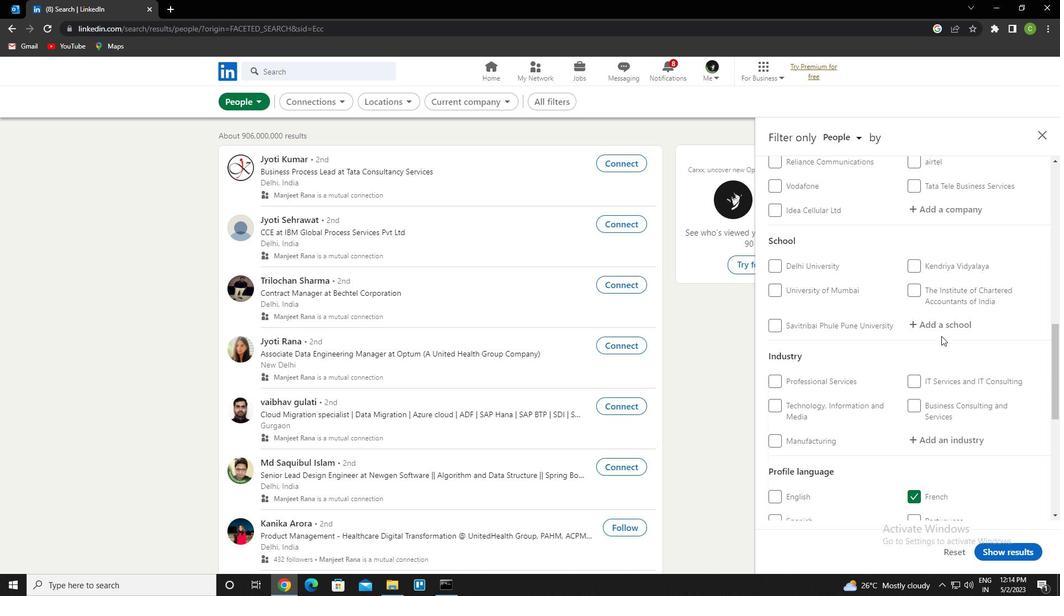
Action: Mouse pressed left at (941, 329)
Screenshot: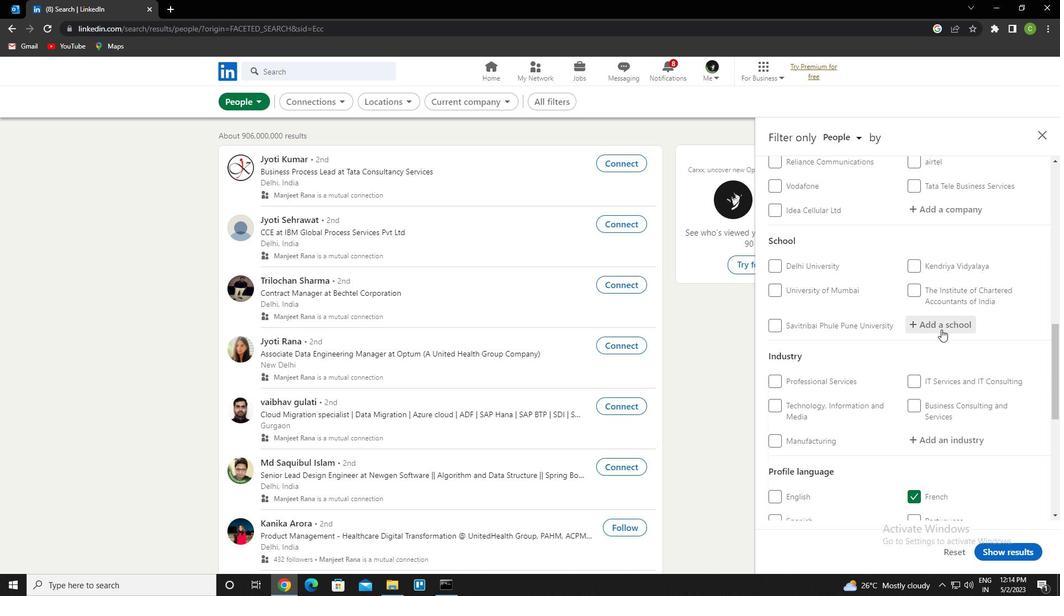 
Action: Key pressed <Key.caps_lock>i<Key.caps_lock>ndian<Key.space>institute<Key.space>of<Key.space>information<Key.down><Key.down><Key.down><Key.down><Key.enter>
Screenshot: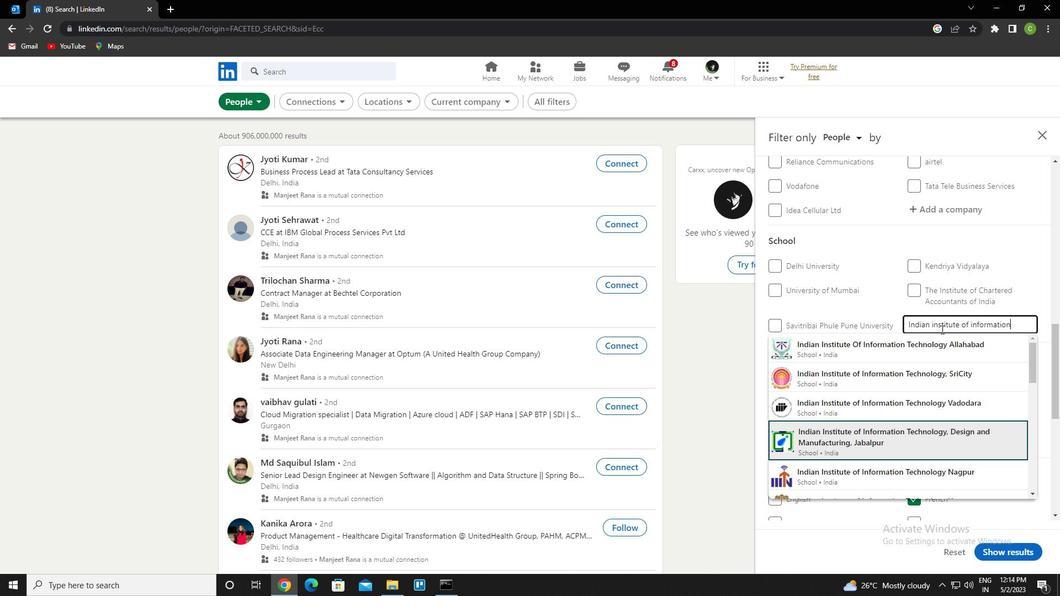 
Action: Mouse scrolled (941, 329) with delta (0, 0)
Screenshot: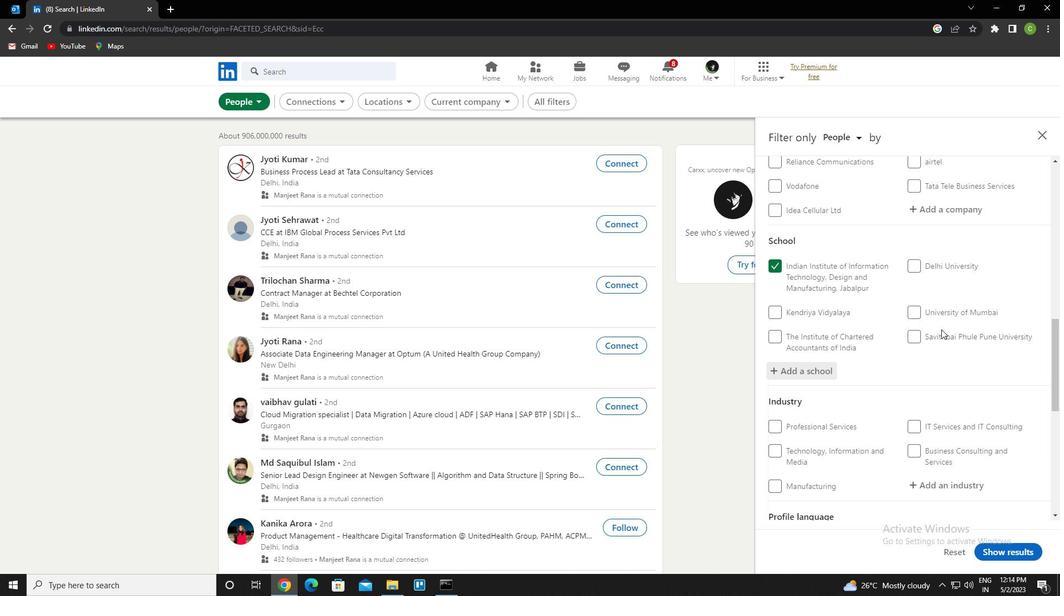 
Action: Mouse scrolled (941, 329) with delta (0, 0)
Screenshot: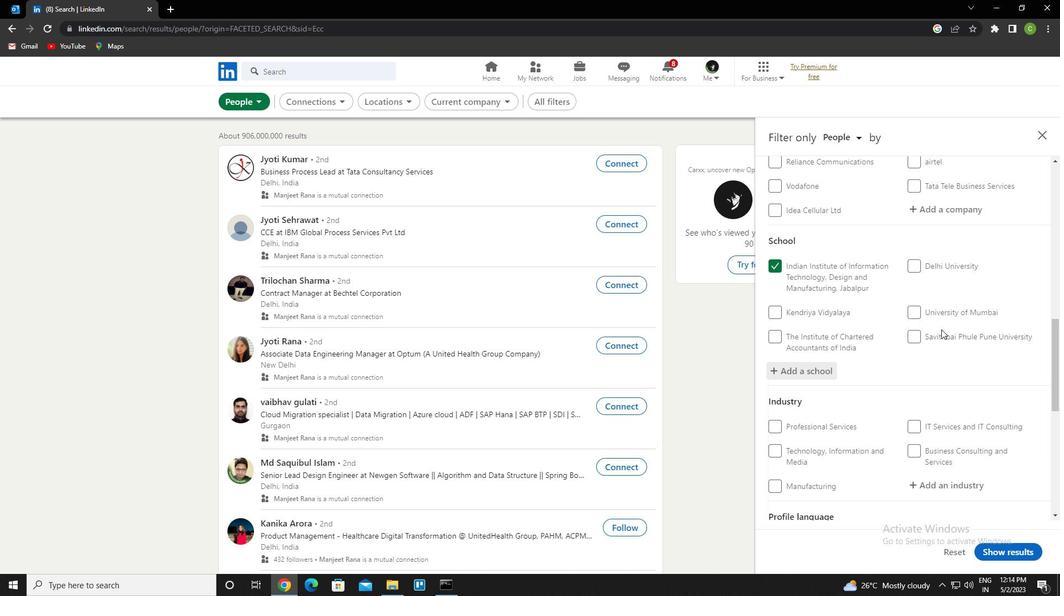 
Action: Mouse scrolled (941, 329) with delta (0, 0)
Screenshot: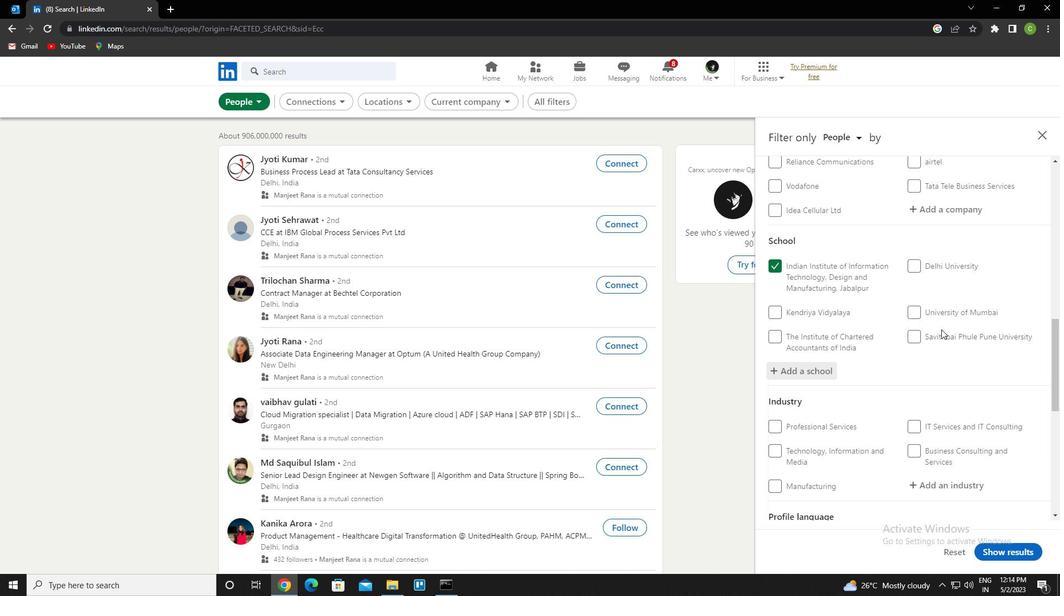 
Action: Mouse moved to (945, 317)
Screenshot: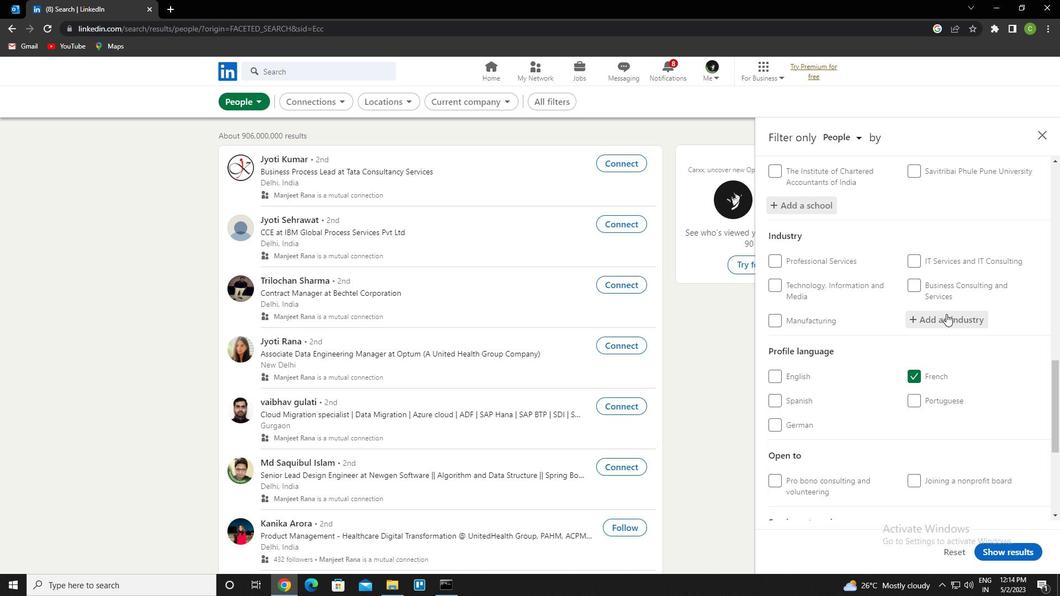 
Action: Mouse pressed left at (945, 317)
Screenshot: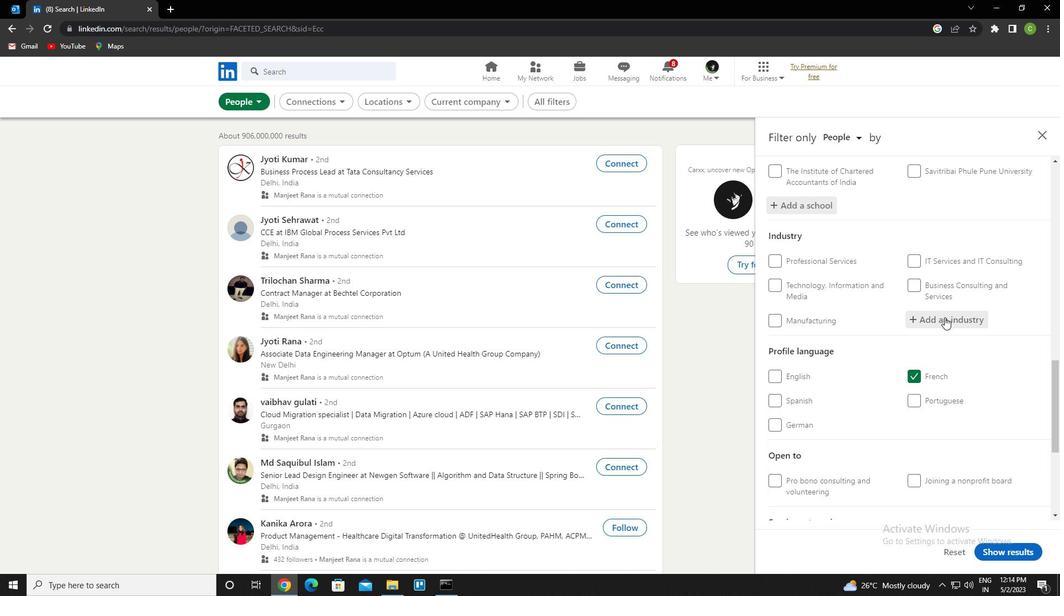 
Action: Key pressed <Key.caps_lock>e<Key.caps_lock>lectric<Key.space>power<Key.space>transmissin<Key.backspace><Key.down><Key.down><Key.enter>
Screenshot: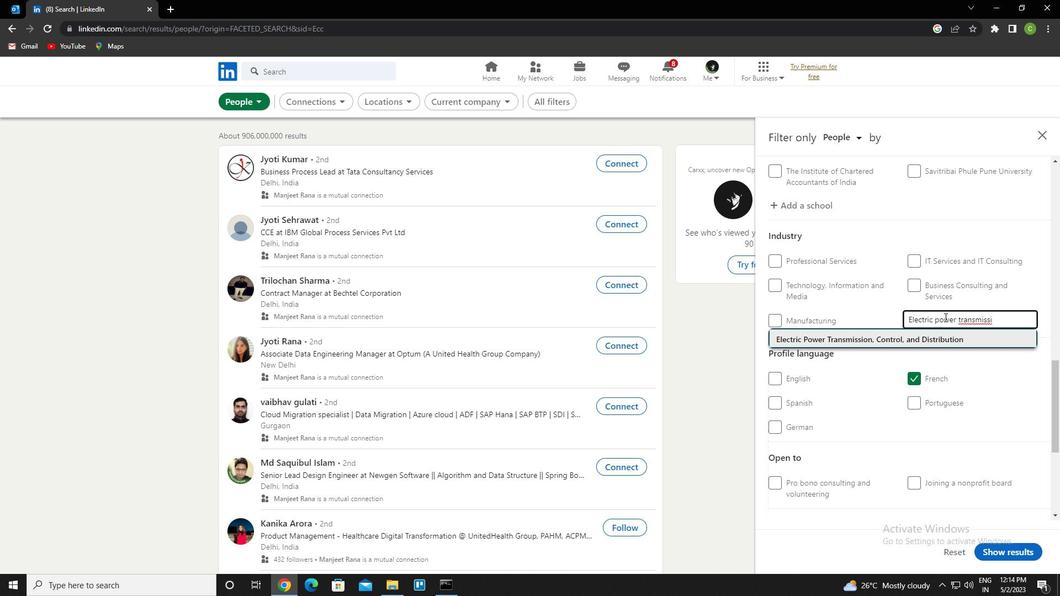 
Action: Mouse scrolled (945, 317) with delta (0, 0)
Screenshot: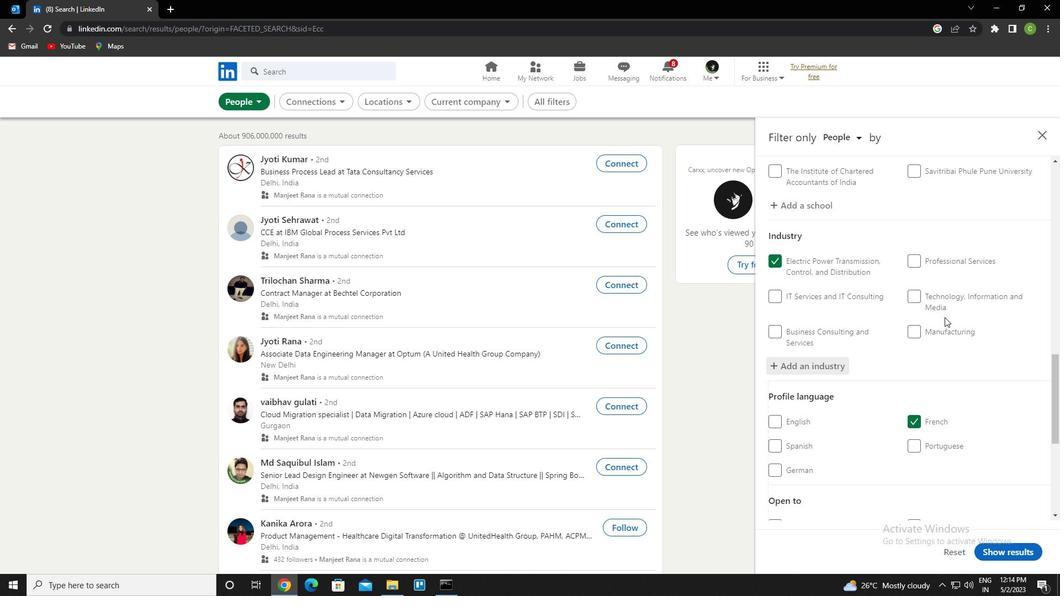 
Action: Mouse scrolled (945, 317) with delta (0, 0)
Screenshot: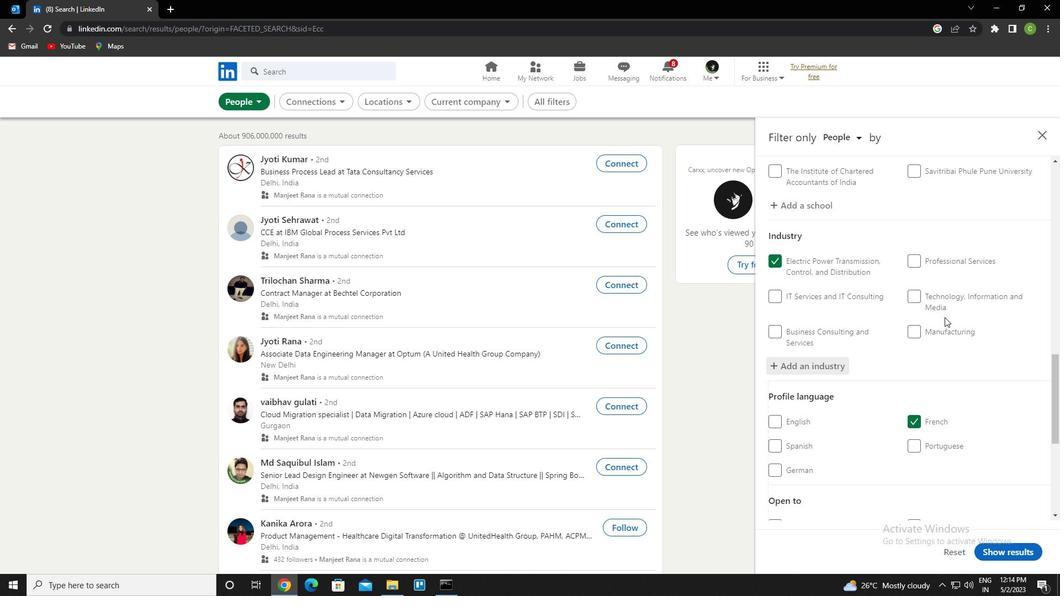 
Action: Mouse scrolled (945, 317) with delta (0, 0)
Screenshot: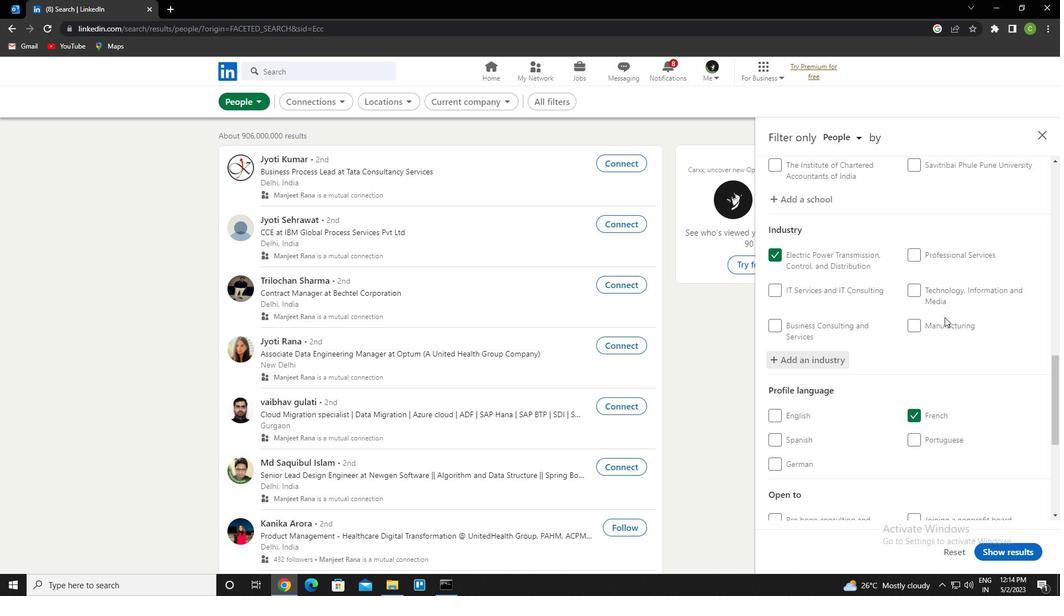 
Action: Mouse scrolled (945, 317) with delta (0, 0)
Screenshot: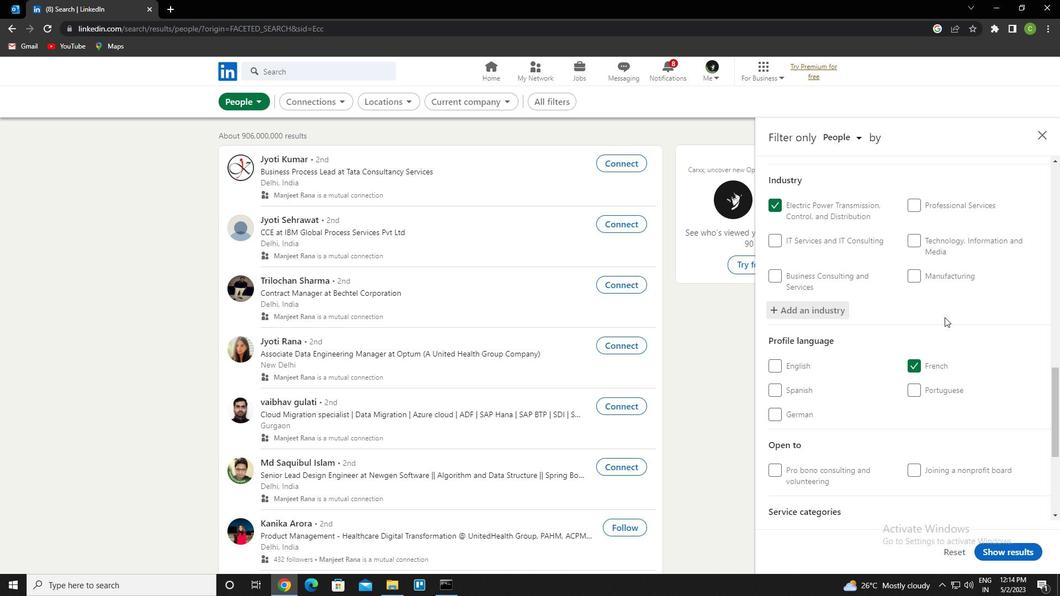 
Action: Mouse scrolled (945, 317) with delta (0, 0)
Screenshot: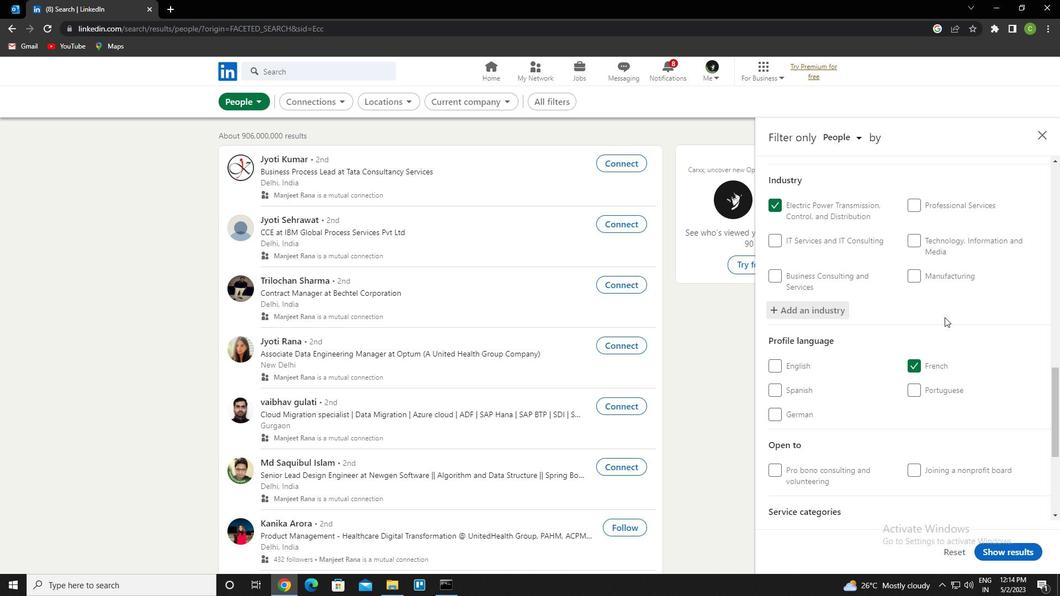 
Action: Mouse scrolled (945, 317) with delta (0, 0)
Screenshot: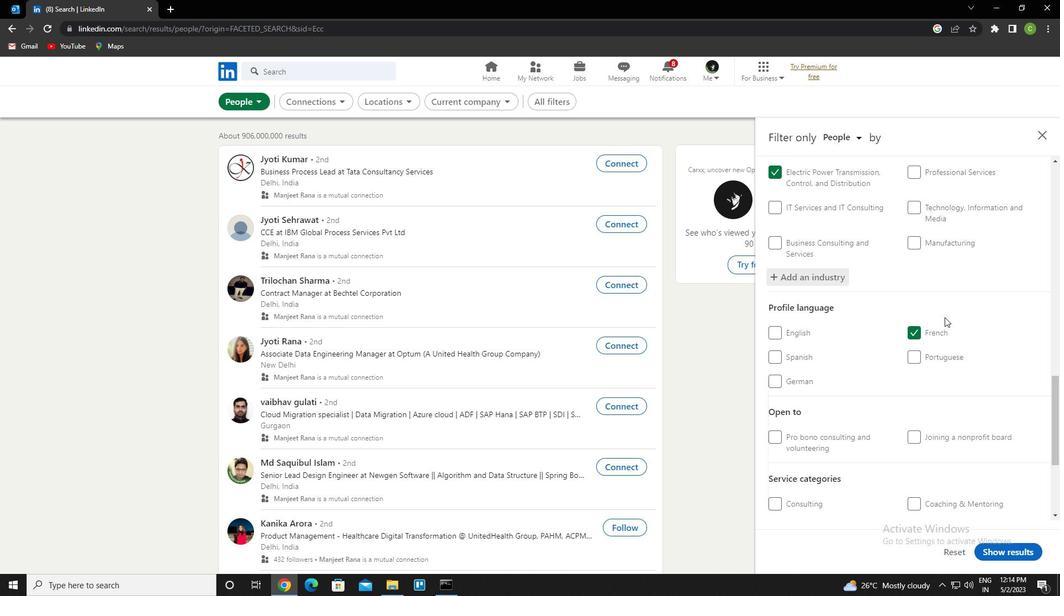 
Action: Mouse scrolled (945, 317) with delta (0, 0)
Screenshot: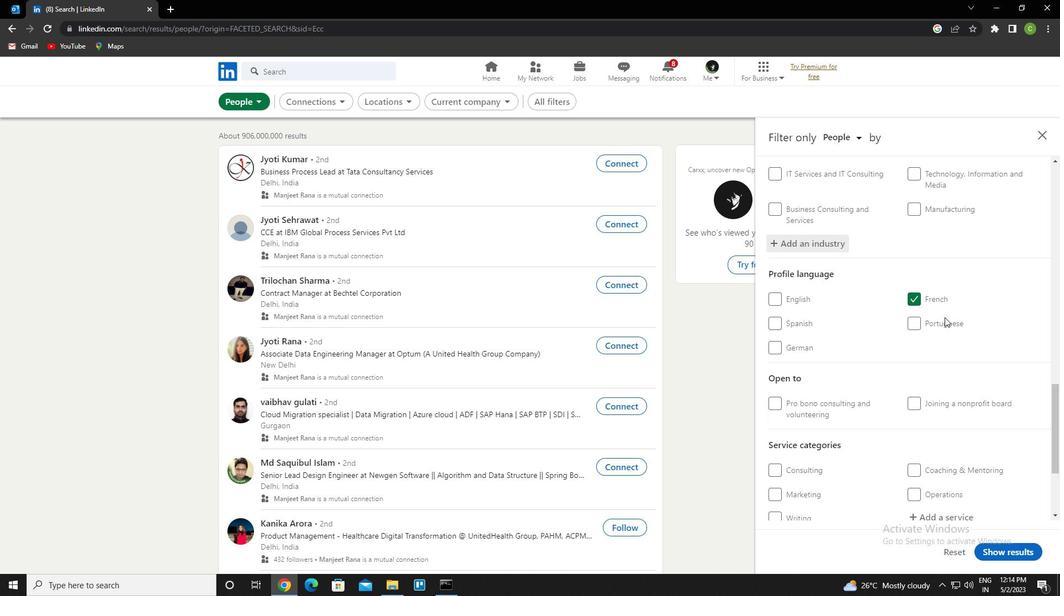 
Action: Mouse moved to (955, 372)
Screenshot: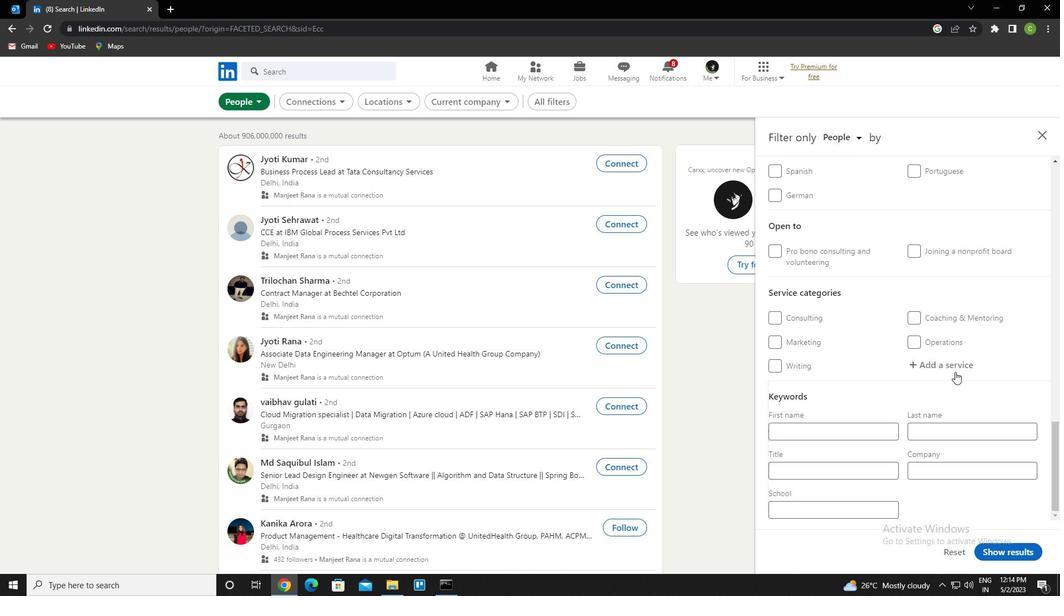 
Action: Mouse pressed left at (955, 372)
Screenshot: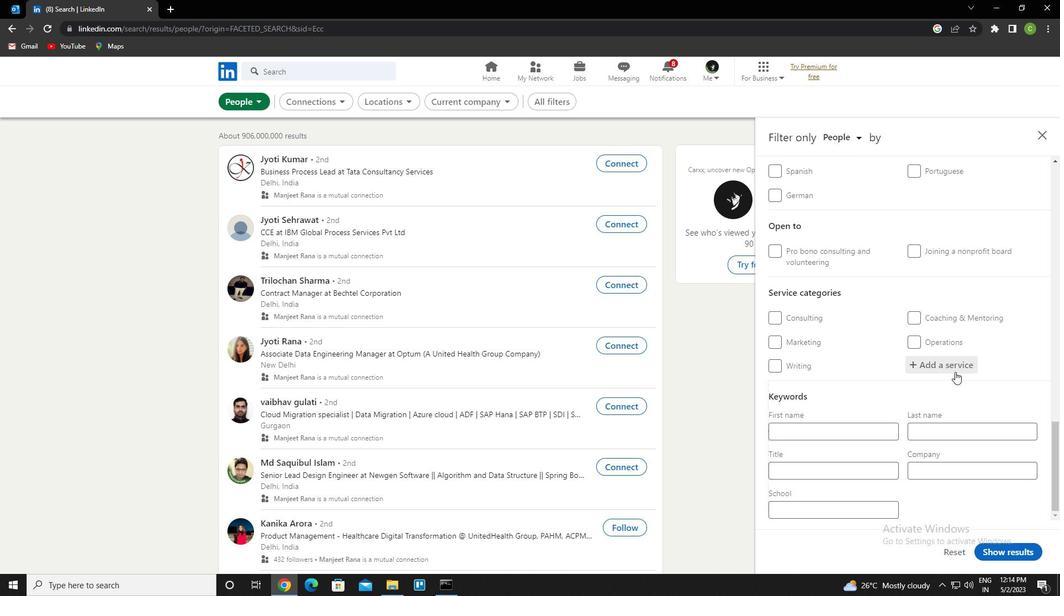
Action: Key pressed <Key.caps_lock>m<Key.caps_lock>anagement<Key.enter>
Screenshot: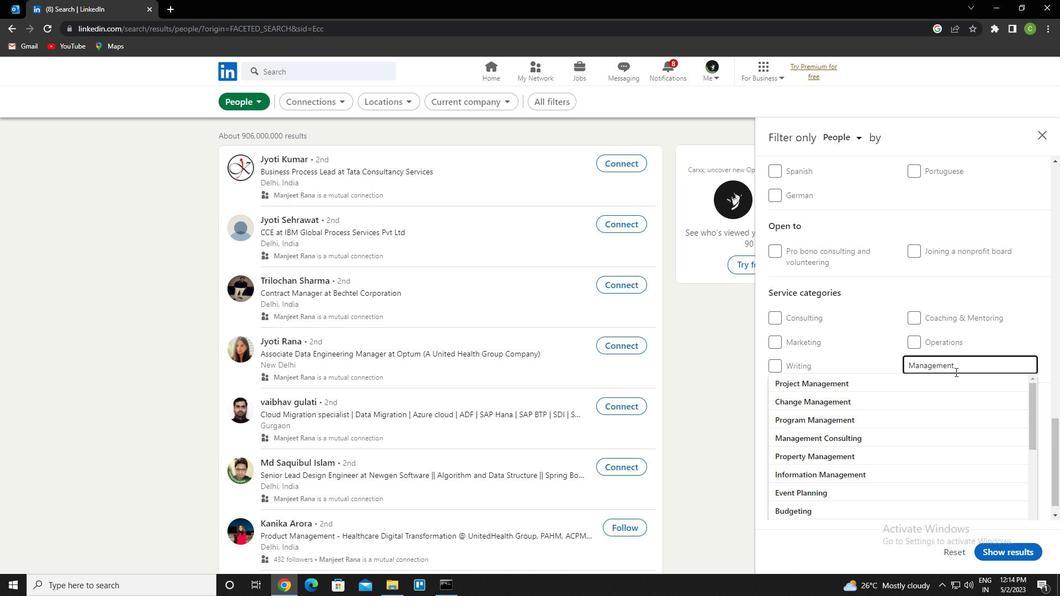 
Action: Mouse scrolled (955, 371) with delta (0, 0)
Screenshot: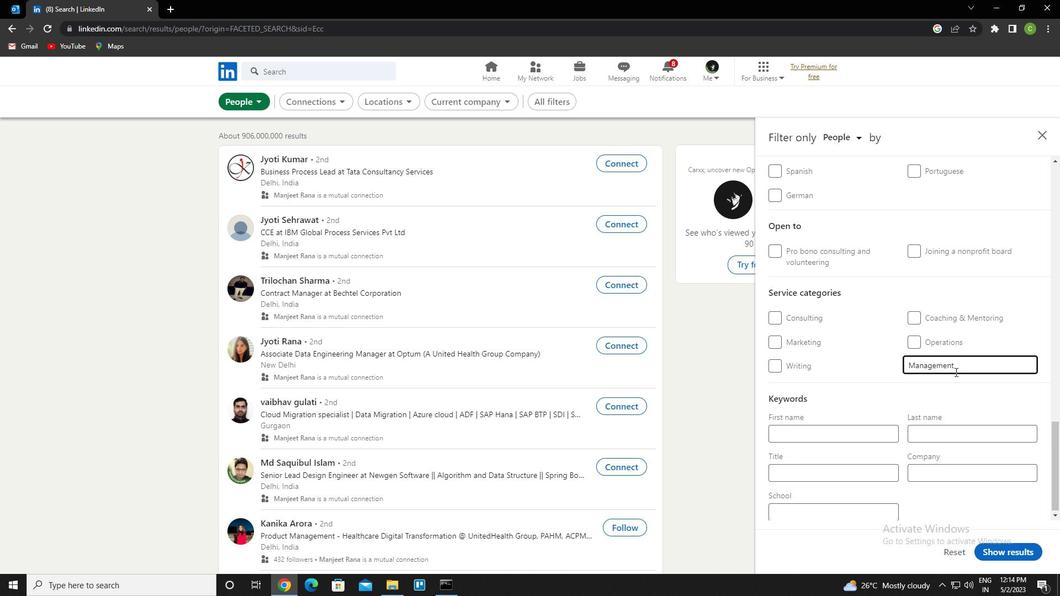 
Action: Mouse scrolled (955, 371) with delta (0, 0)
Screenshot: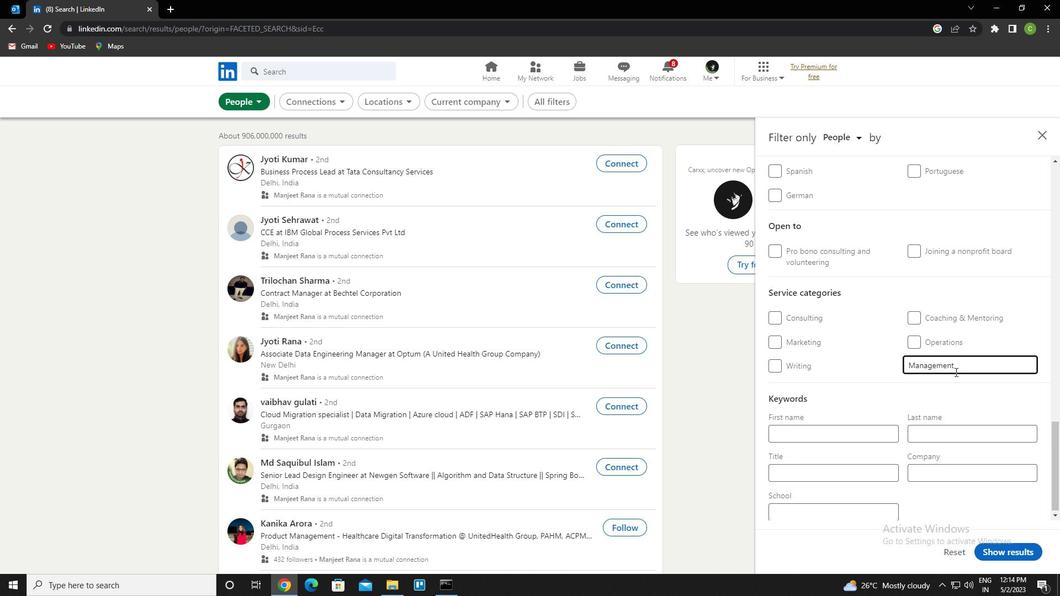 
Action: Mouse scrolled (955, 371) with delta (0, 0)
Screenshot: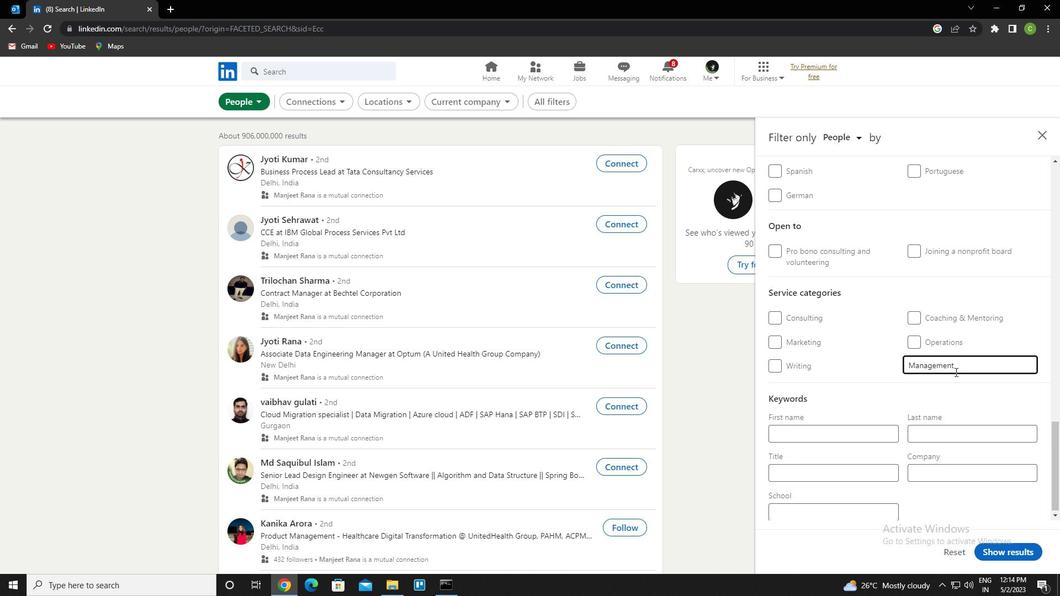 
Action: Mouse scrolled (955, 371) with delta (0, 0)
Screenshot: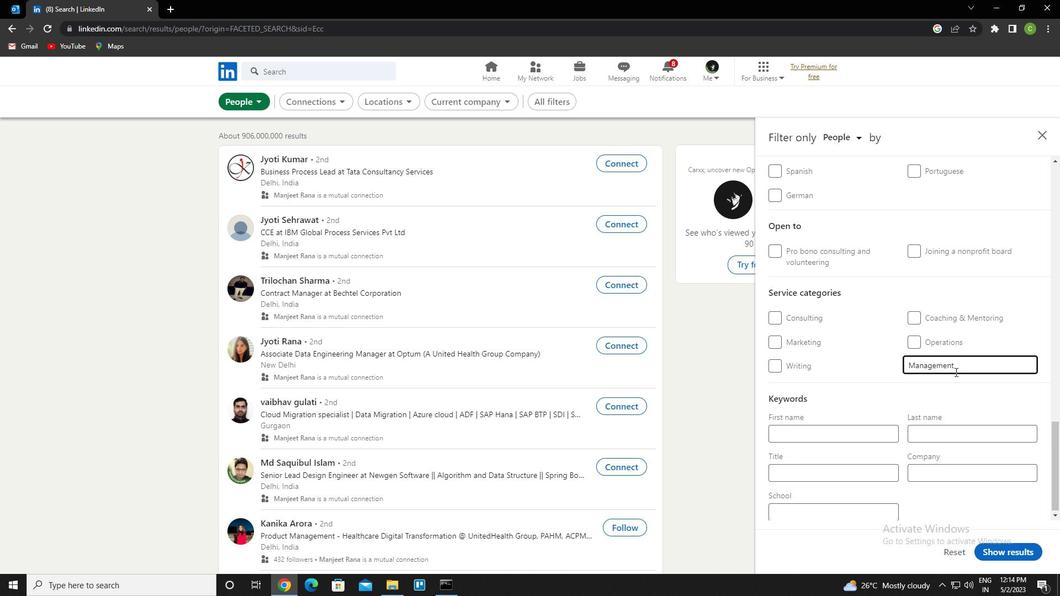 
Action: Mouse scrolled (955, 371) with delta (0, 0)
Screenshot: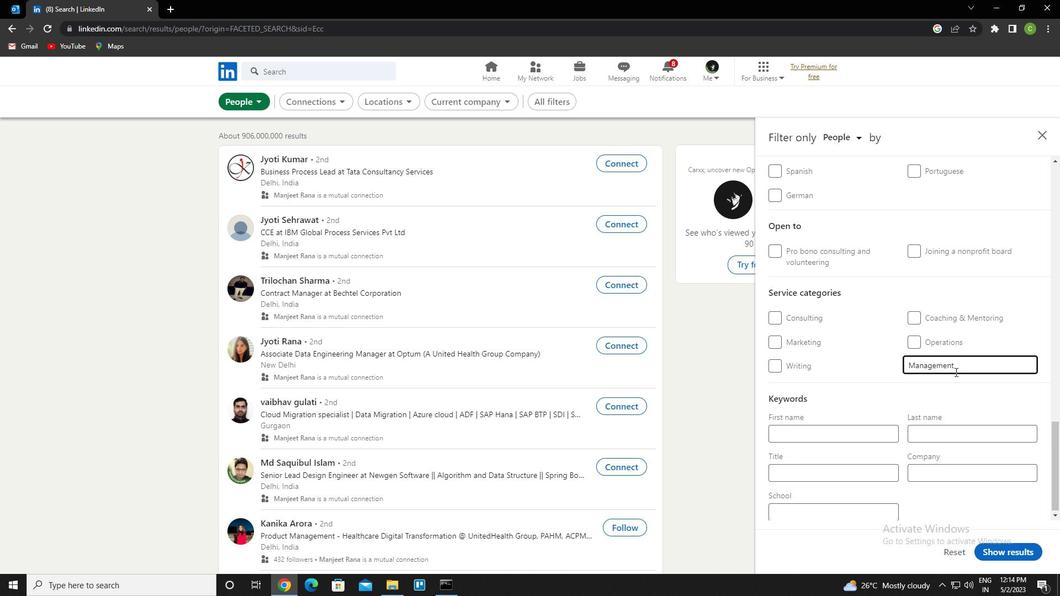 
Action: Mouse scrolled (955, 371) with delta (0, 0)
Screenshot: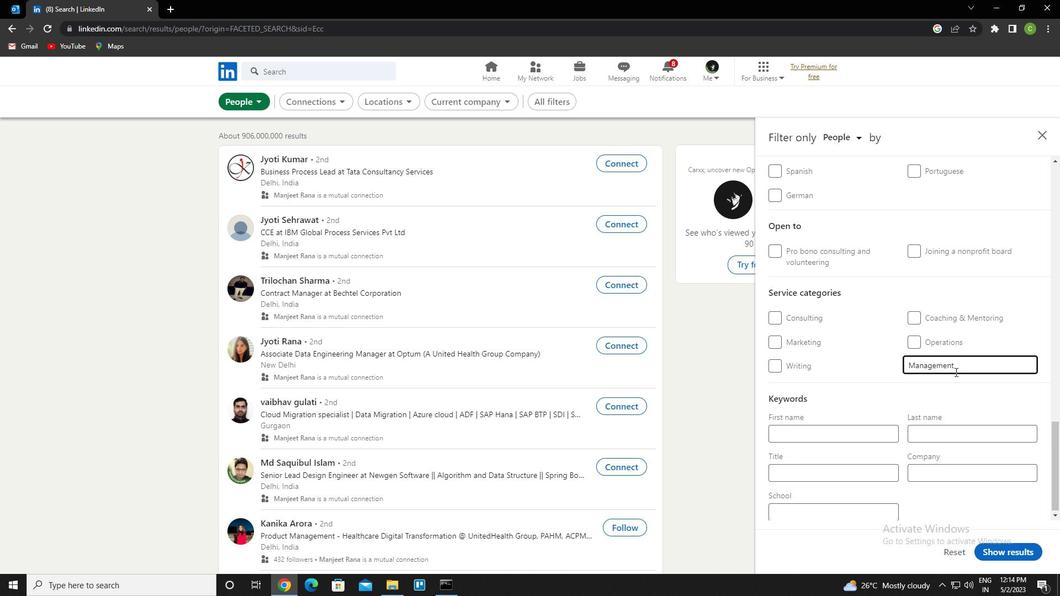 
Action: Mouse scrolled (955, 371) with delta (0, 0)
Screenshot: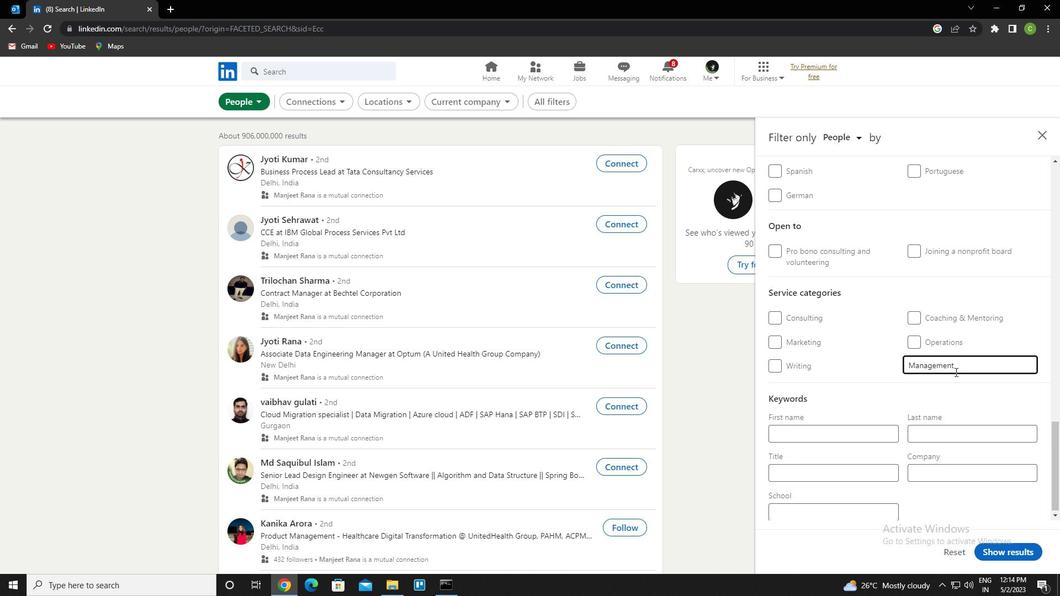 
Action: Mouse scrolled (955, 371) with delta (0, 0)
Screenshot: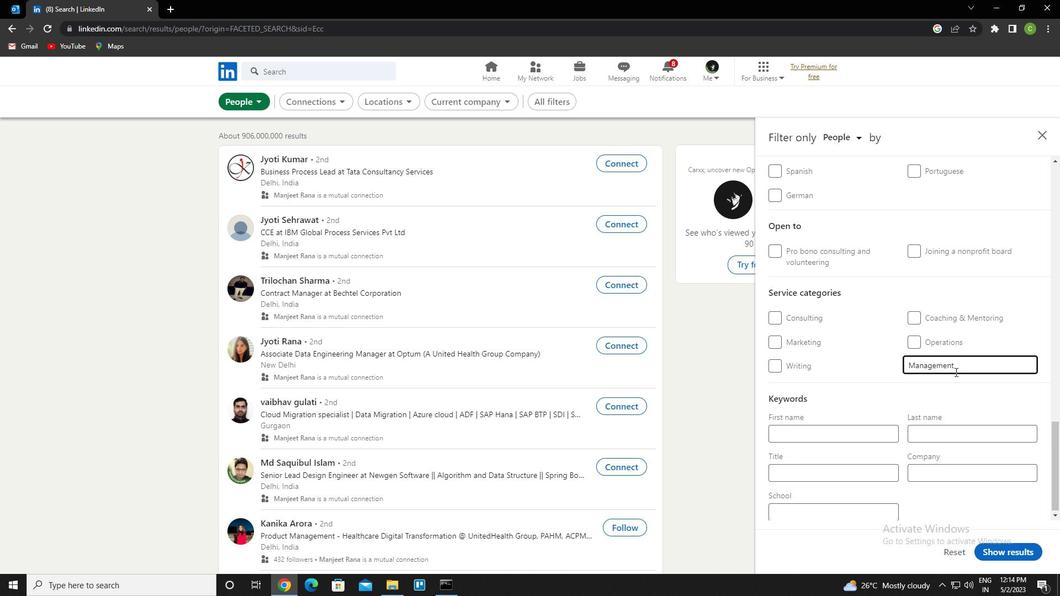 
Action: Mouse moved to (814, 466)
Screenshot: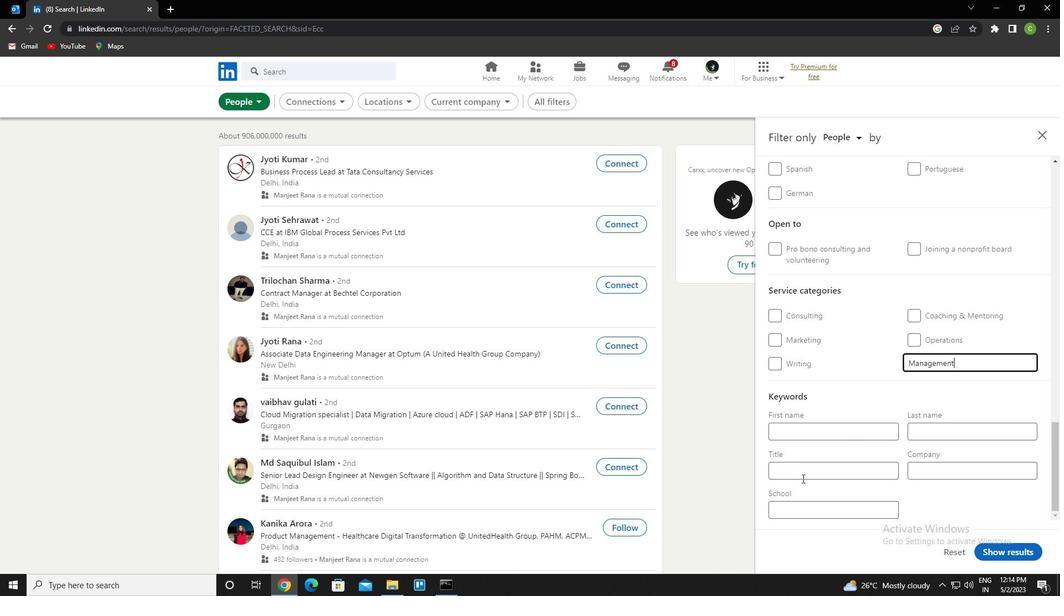 
Action: Mouse pressed left at (814, 466)
Screenshot: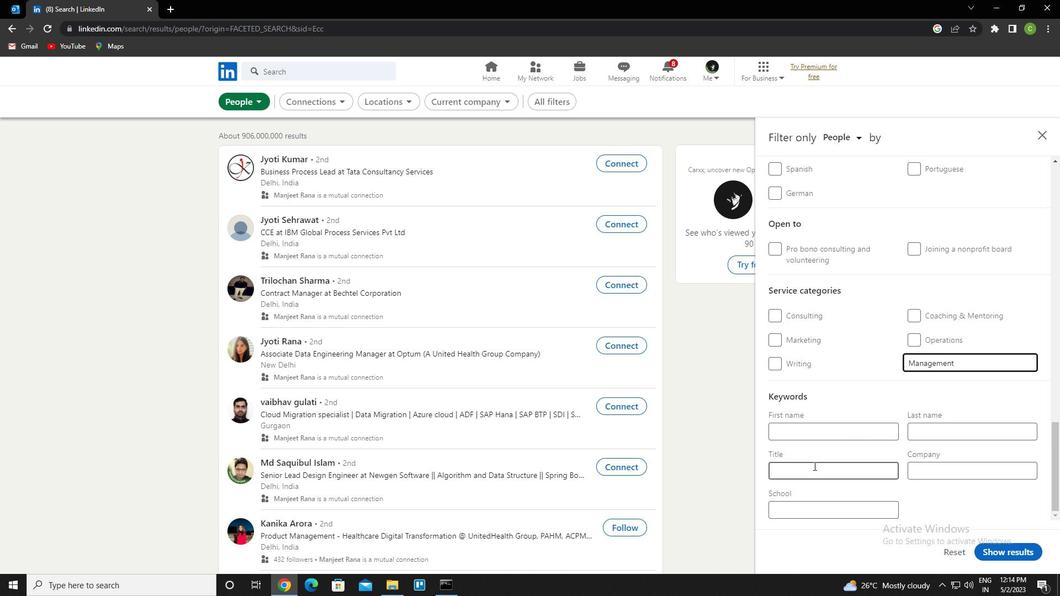 
Action: Key pressed <Key.caps_lock>v<Key.caps_lock><Key.caps_lock>p<Key.space><Key.caps_lock>of<Key.space><Key.caps_lock>m<Key.caps_lock>iscellaneous<Key.space><Key.caps_lock>s<Key.caps_lock>tuff
Screenshot: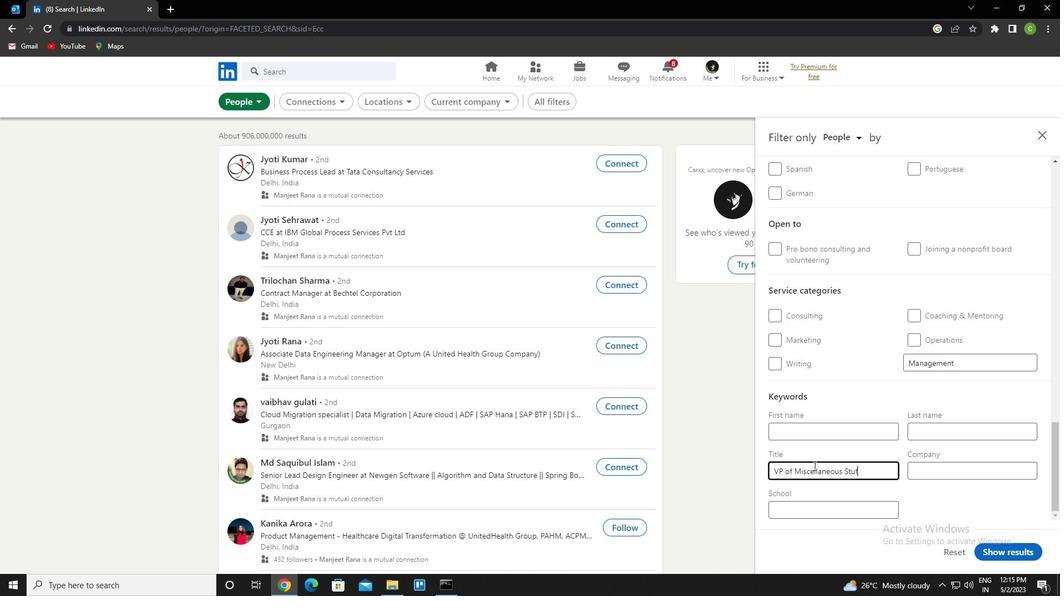 
Action: Mouse moved to (996, 555)
Screenshot: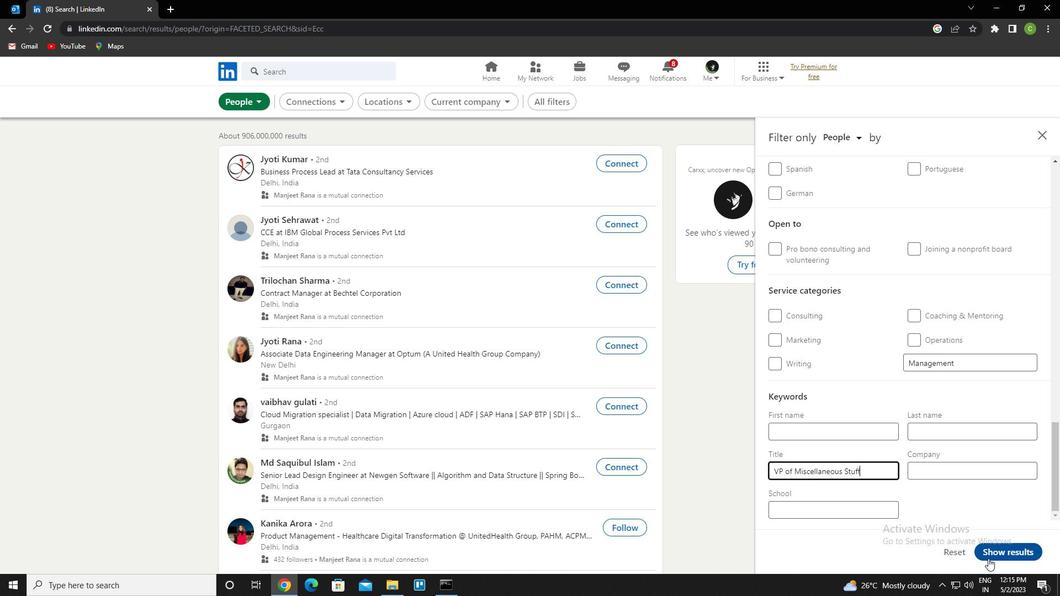 
Action: Mouse pressed left at (996, 555)
Screenshot: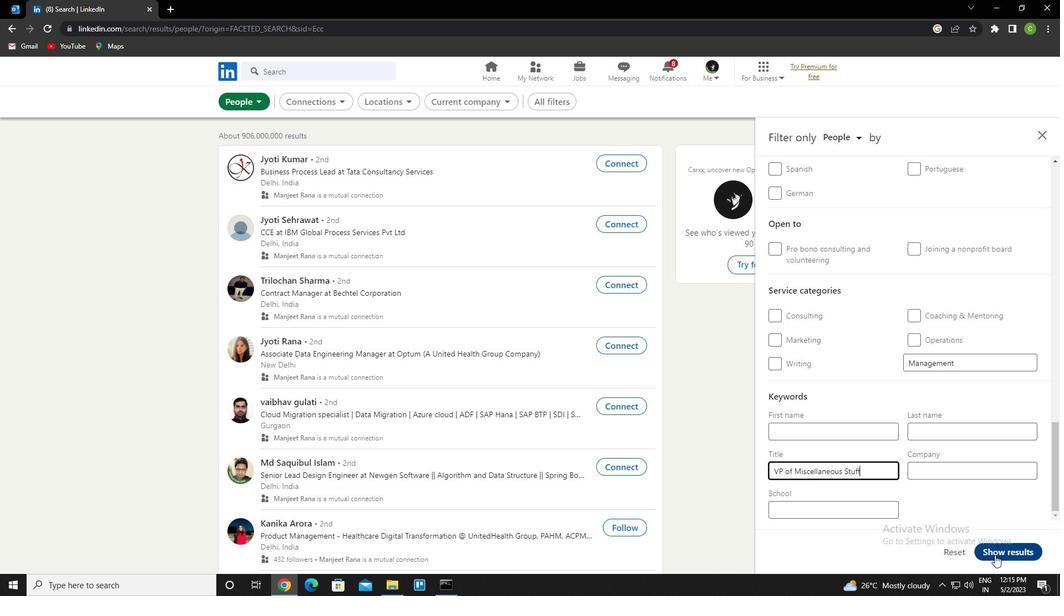 
Action: Mouse moved to (408, 545)
Screenshot: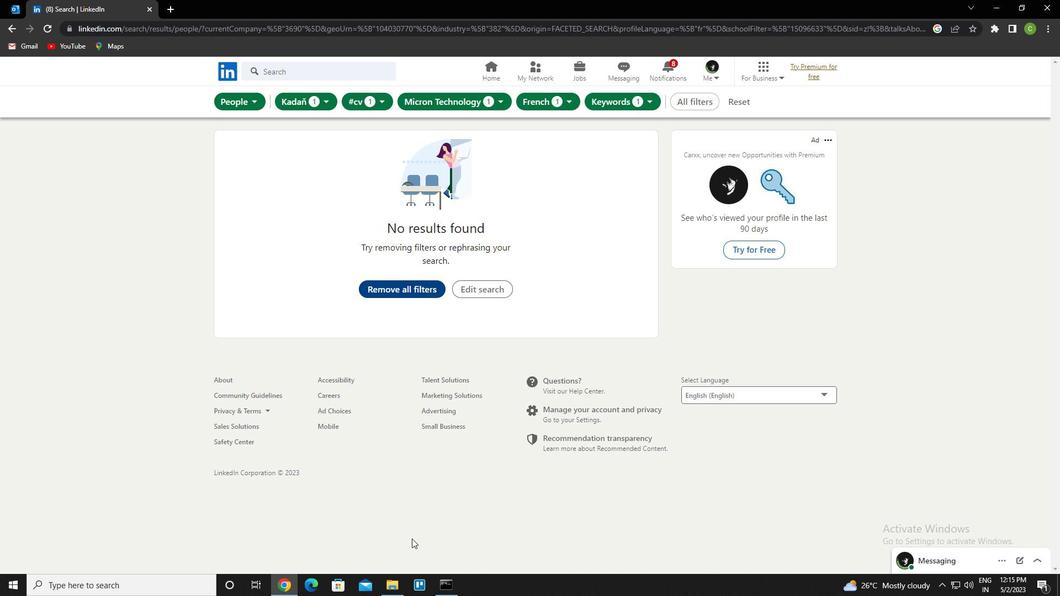 
